 Task: Check the traffic conditions on the I-15 in Las Vegas during holiday weekends.
Action: Mouse moved to (111, 28)
Screenshot: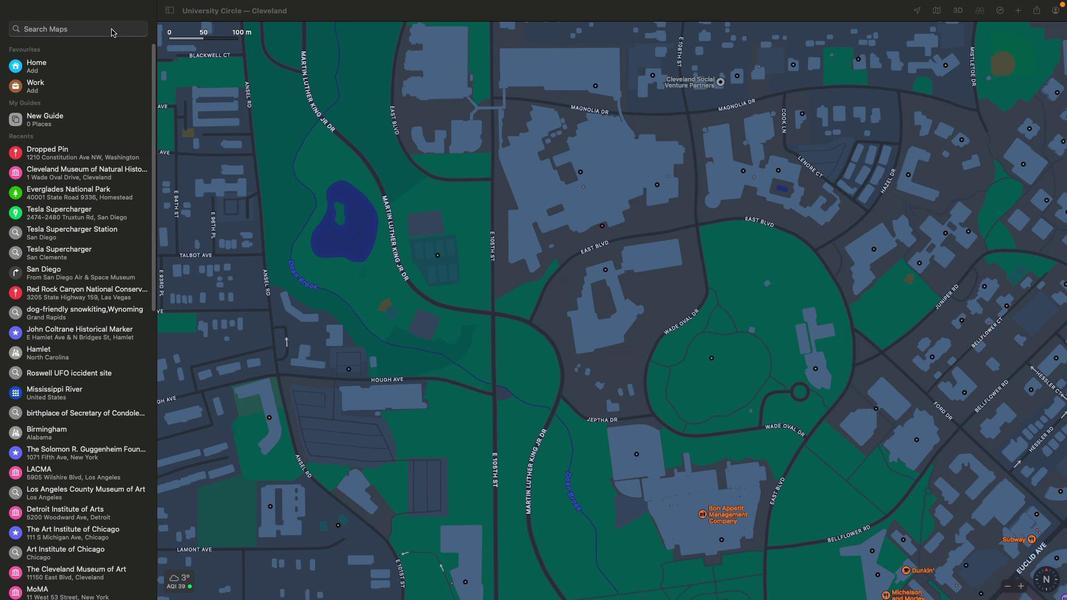 
Action: Mouse pressed left at (111, 28)
Screenshot: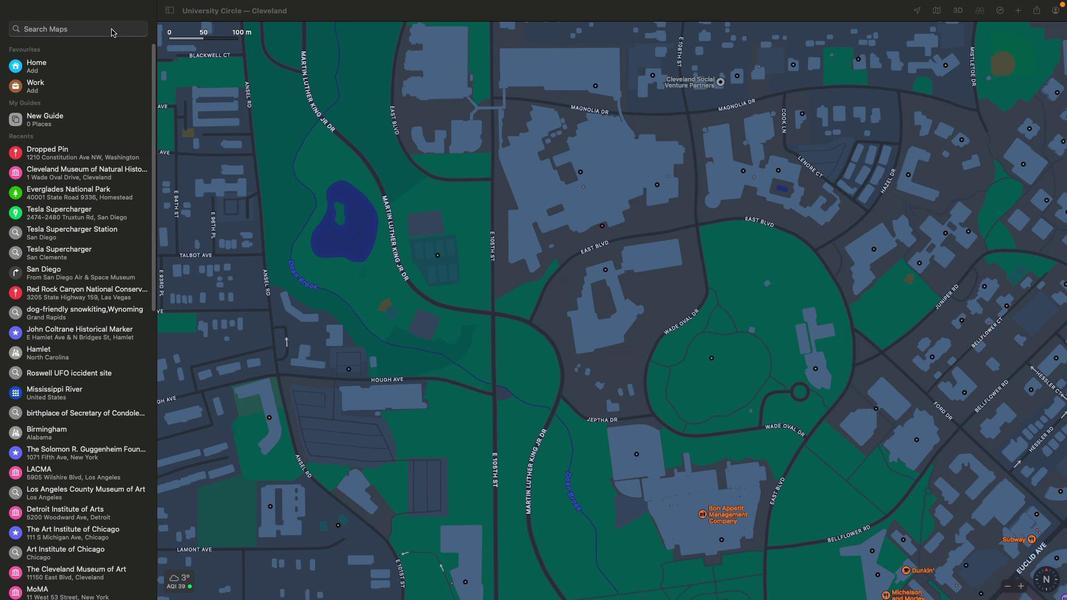 
Action: Key pressed Key.shift'I''-''1''5'Key.space'i''n'Key.spaceKey.shift'l''a''s''s'Key.backspaceKey.spaceKey.shift'V''e''g''a''s'Key.spaceKey.enter
Screenshot: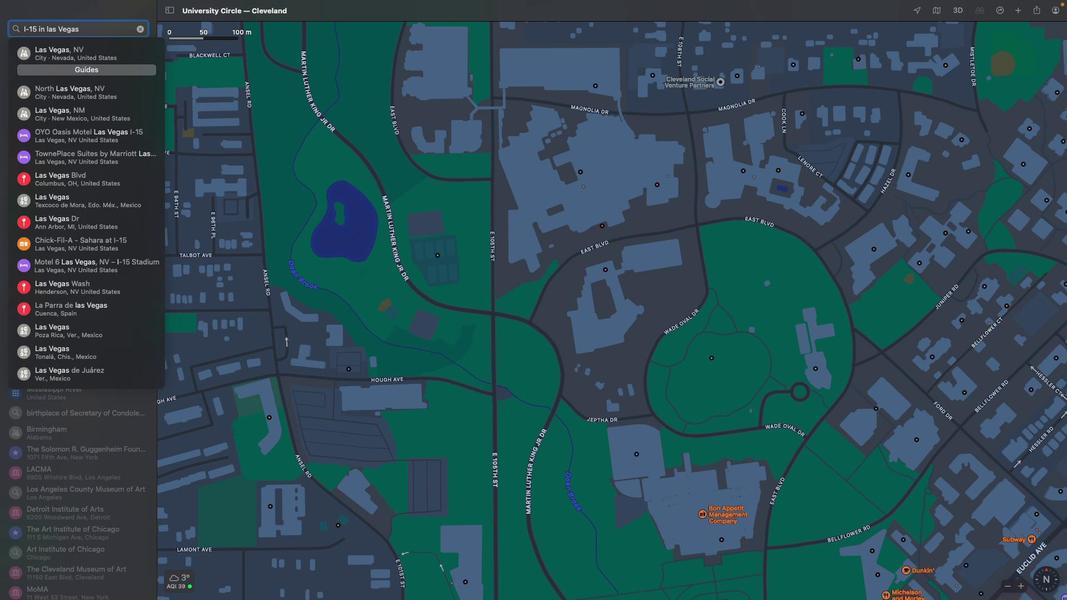 
Action: Mouse moved to (691, 321)
Screenshot: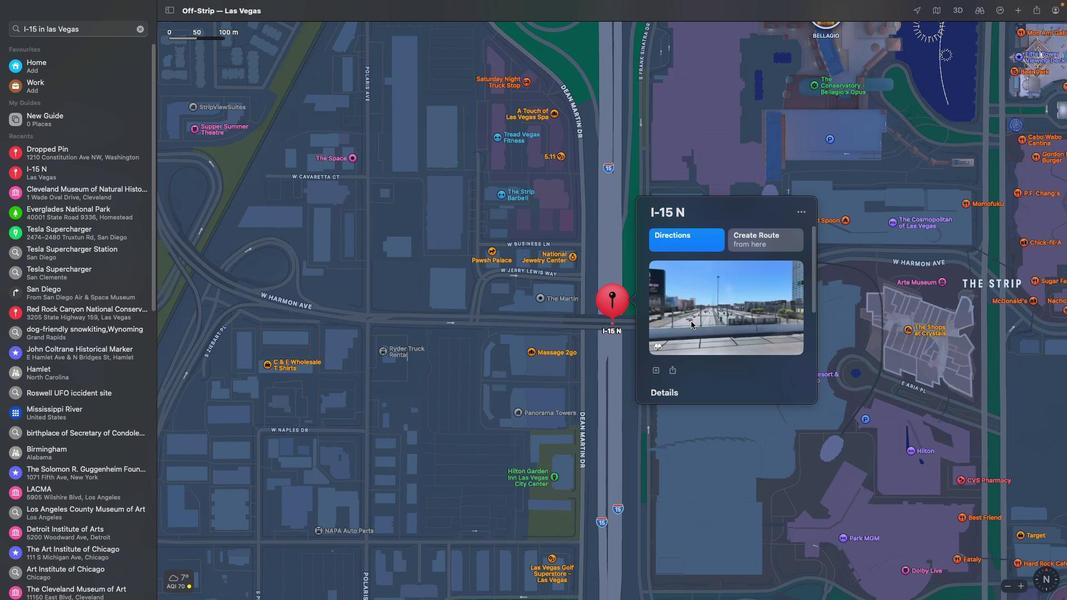 
Action: Mouse scrolled (691, 321) with delta (0, 0)
Screenshot: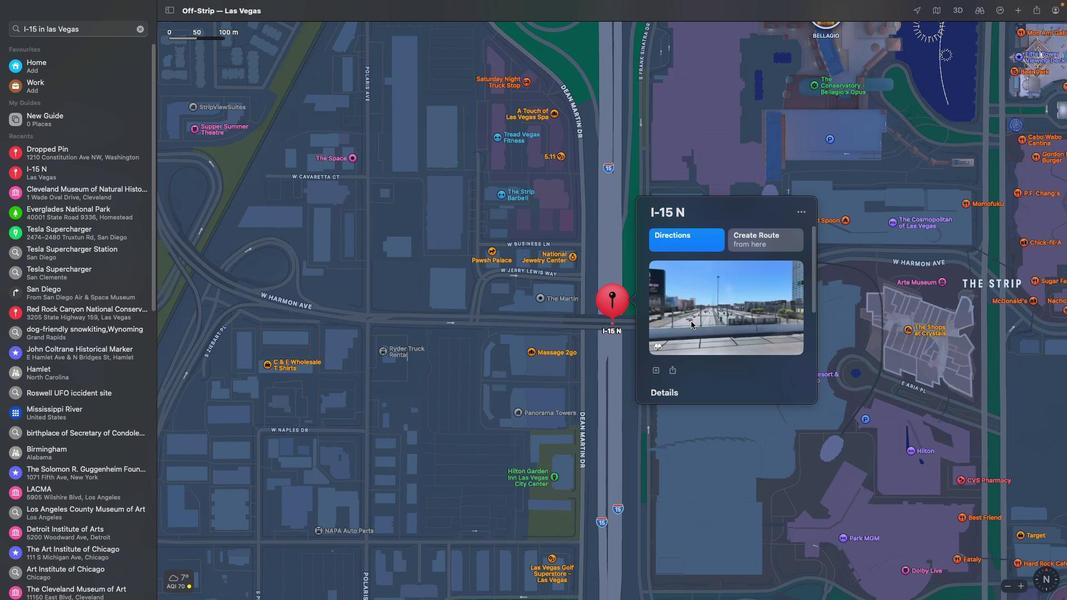 
Action: Mouse scrolled (691, 321) with delta (0, 0)
Screenshot: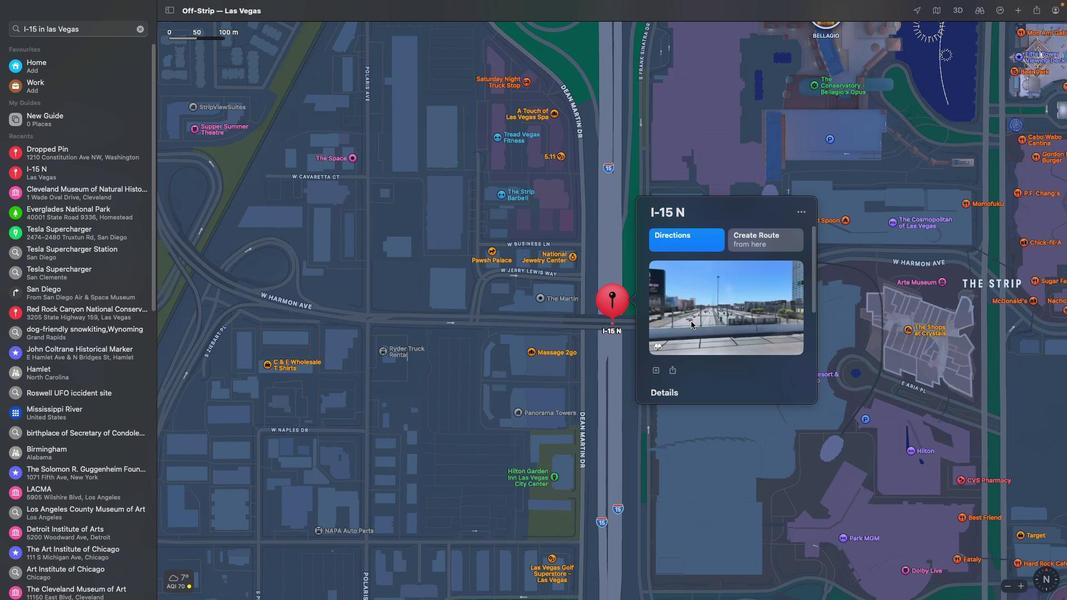 
Action: Mouse scrolled (691, 321) with delta (0, -1)
Screenshot: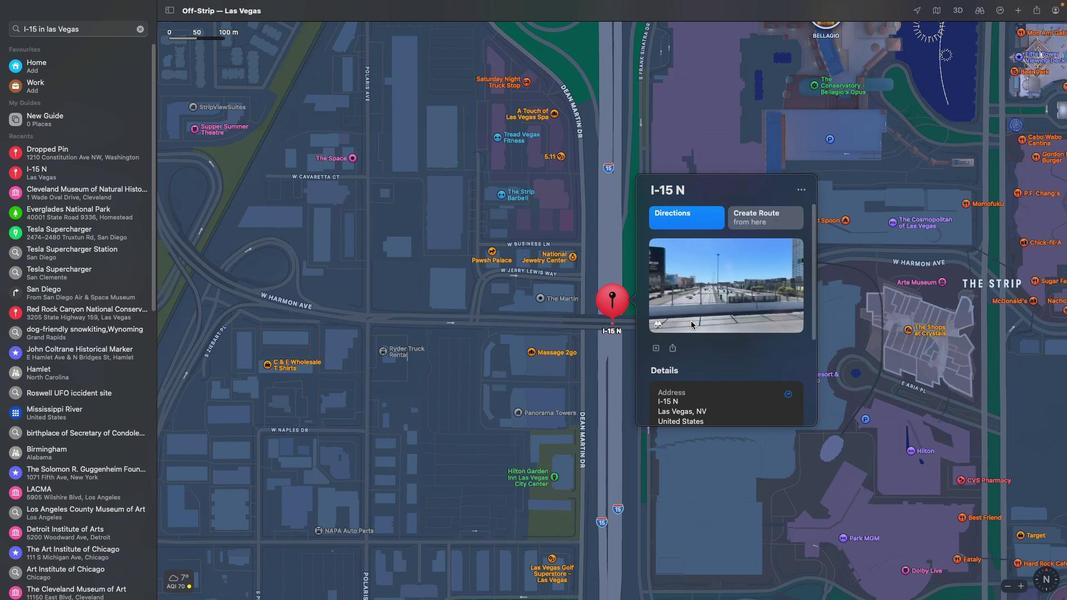 
Action: Mouse scrolled (691, 321) with delta (0, -2)
Screenshot: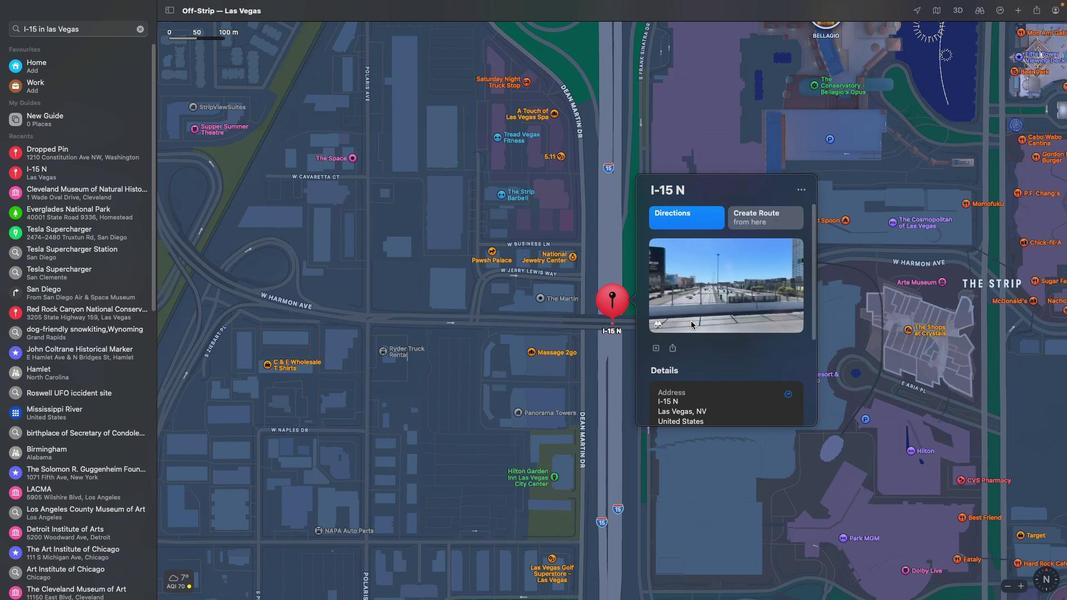 
Action: Mouse scrolled (691, 321) with delta (0, -3)
Screenshot: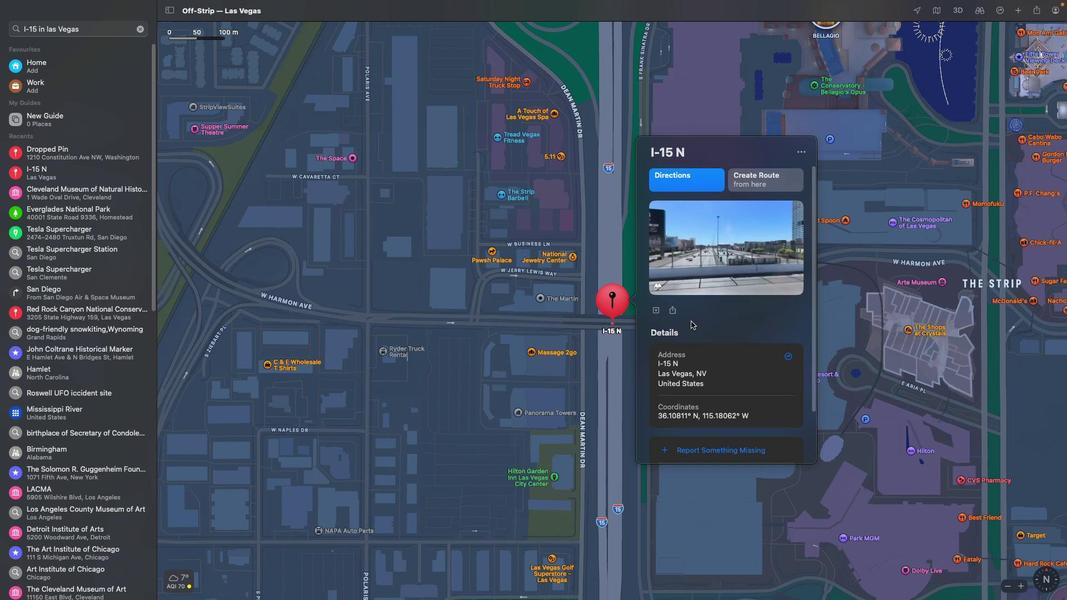 
Action: Mouse scrolled (691, 321) with delta (0, 0)
Screenshot: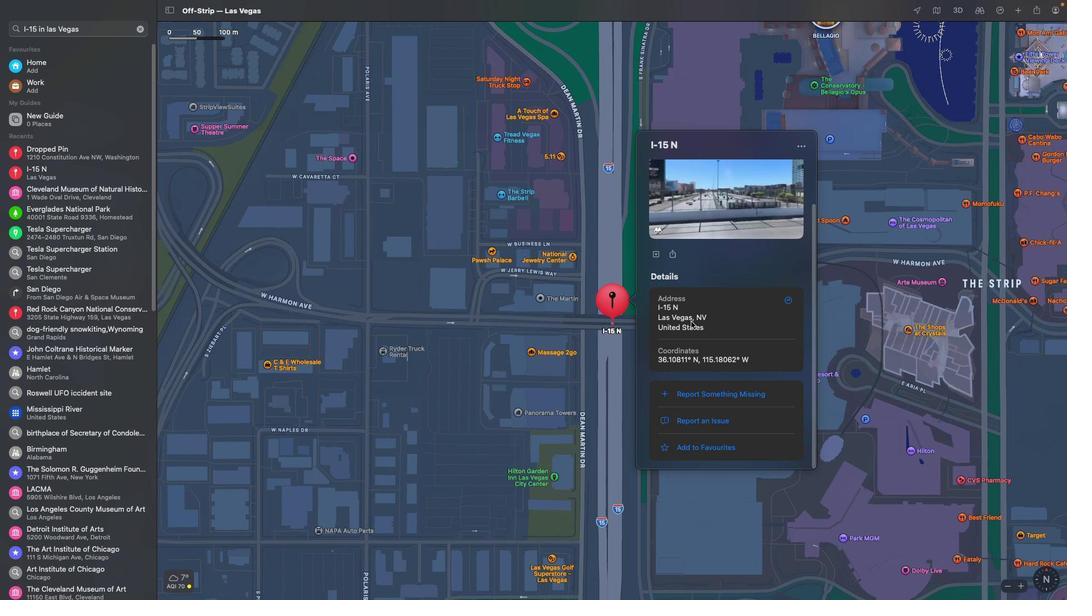 
Action: Mouse scrolled (691, 321) with delta (0, 0)
Screenshot: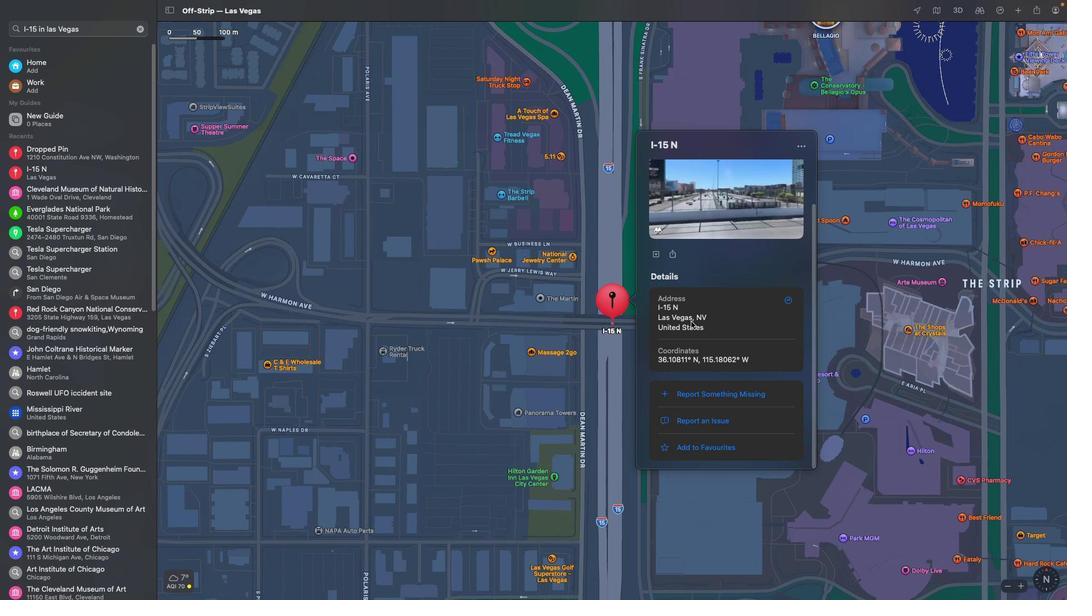 
Action: Mouse scrolled (691, 321) with delta (0, -1)
Screenshot: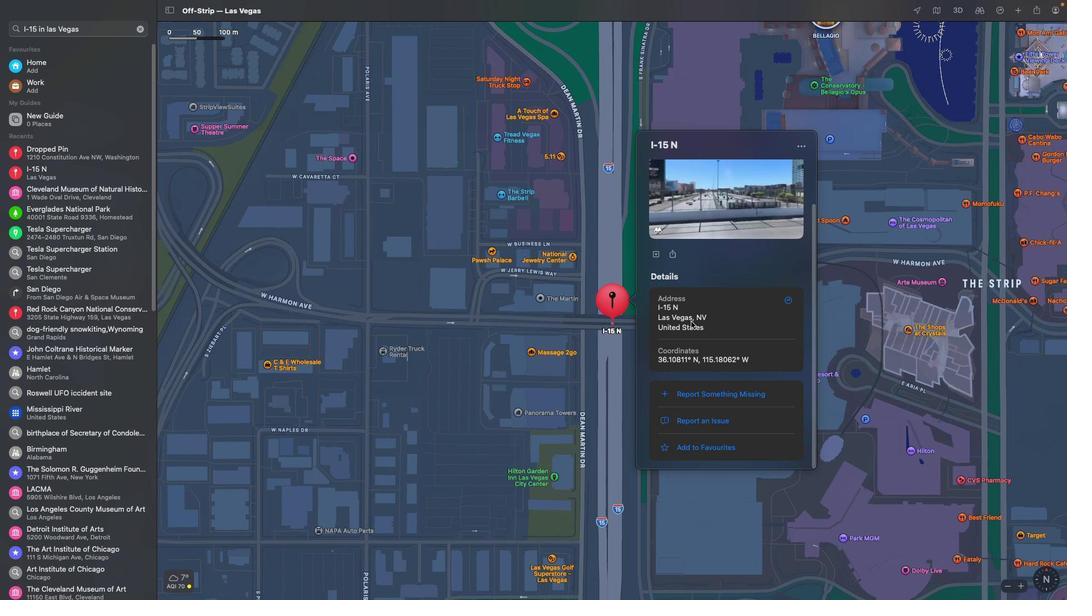 
Action: Mouse scrolled (691, 321) with delta (0, -2)
Screenshot: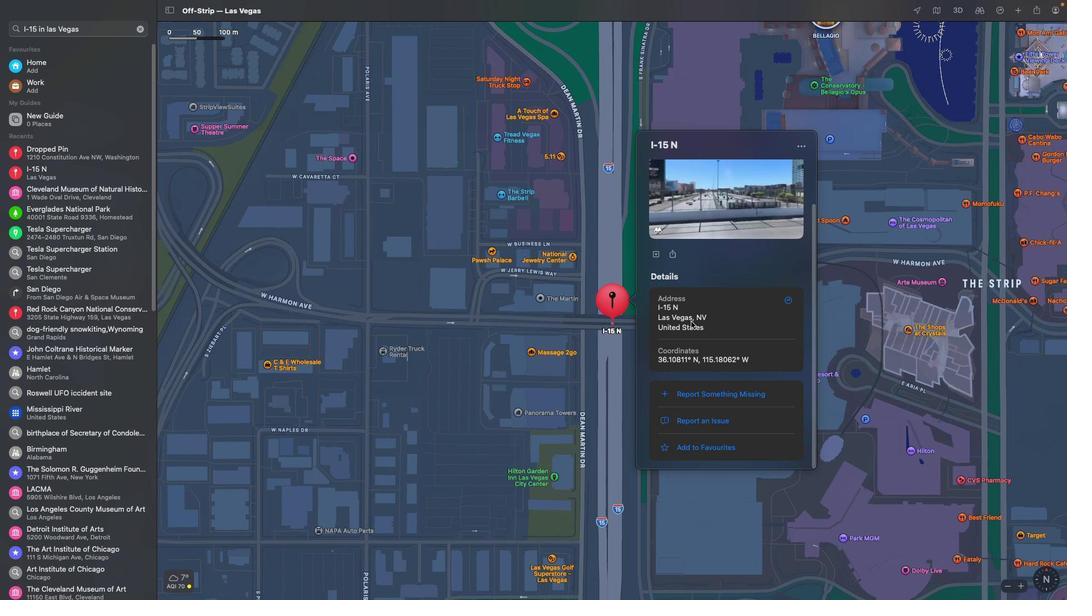 
Action: Mouse scrolled (691, 321) with delta (0, -2)
Screenshot: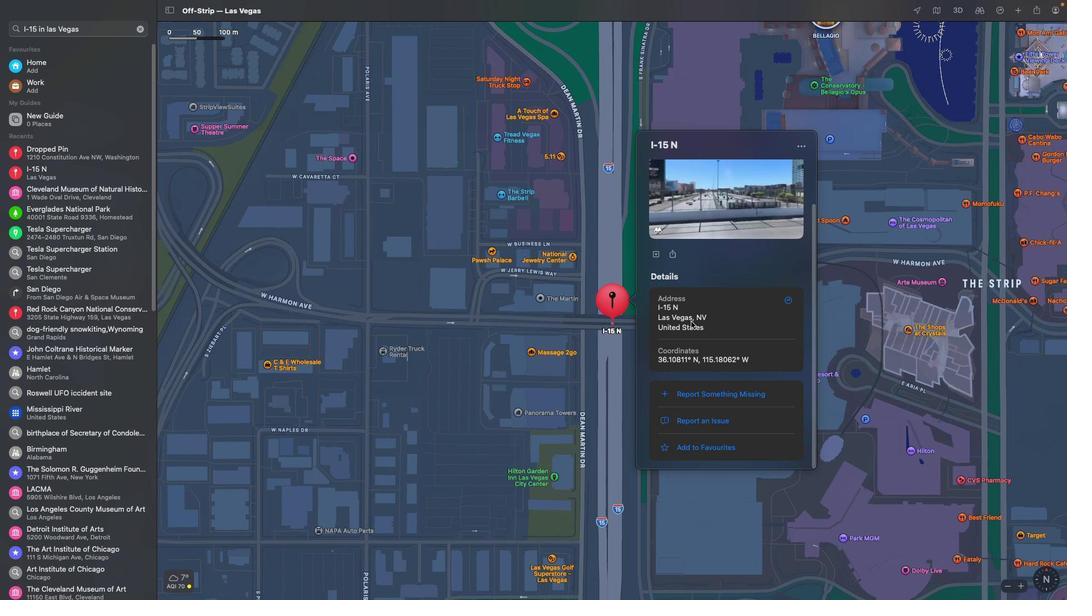 
Action: Mouse moved to (590, 312)
Screenshot: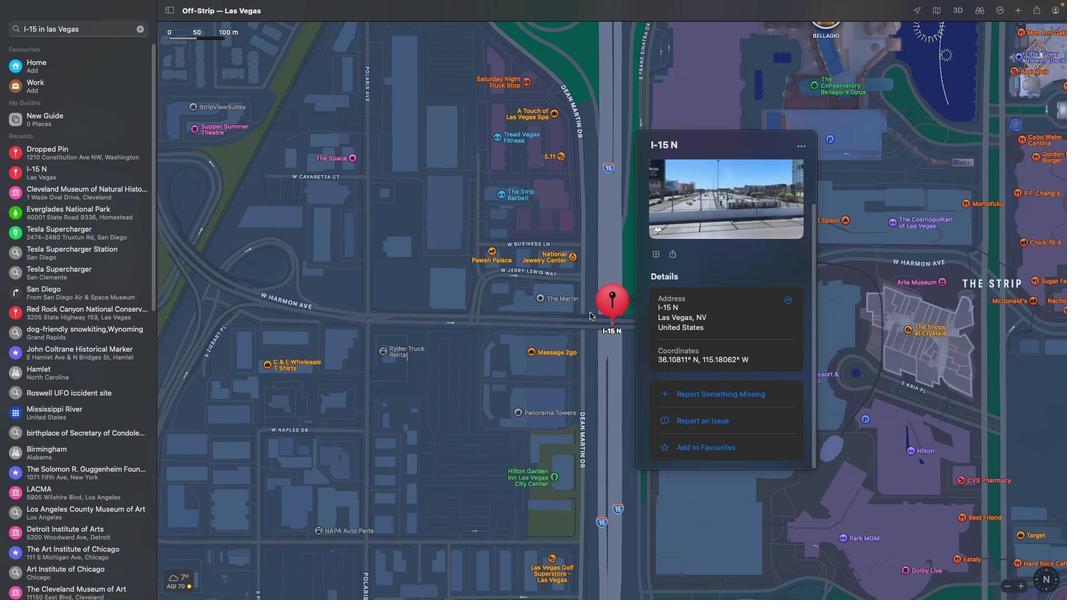 
Action: Mouse pressed left at (590, 312)
Screenshot: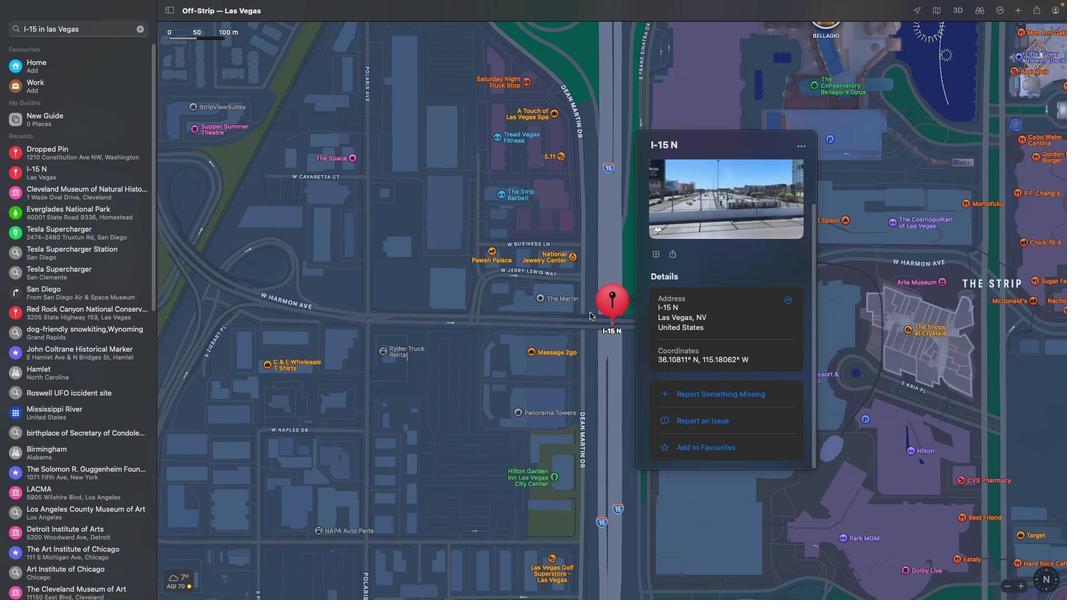 
Action: Mouse moved to (611, 295)
Screenshot: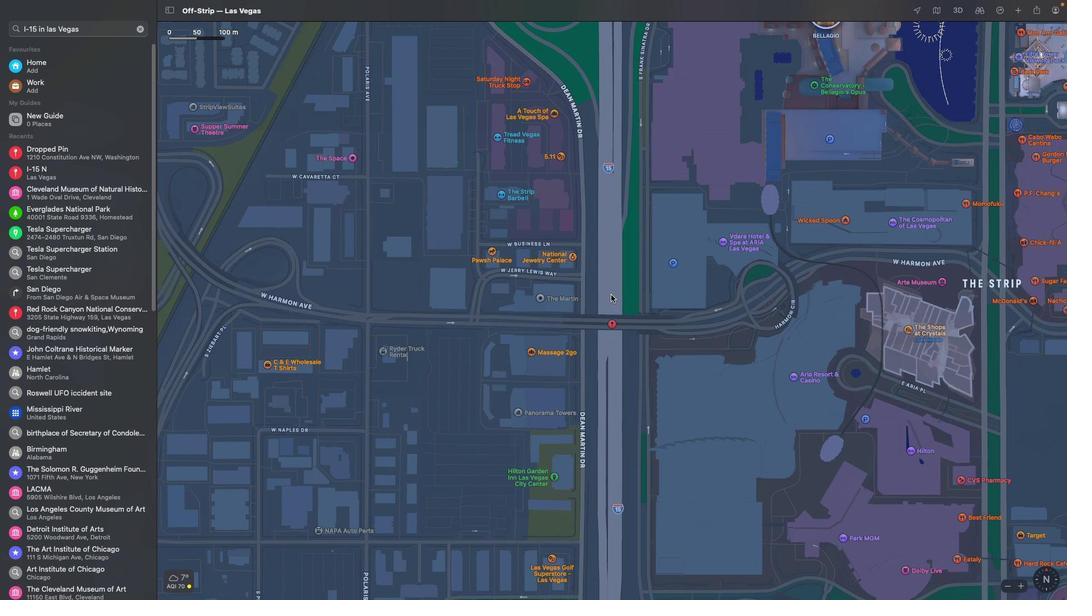 
Action: Mouse scrolled (611, 295) with delta (0, 0)
Screenshot: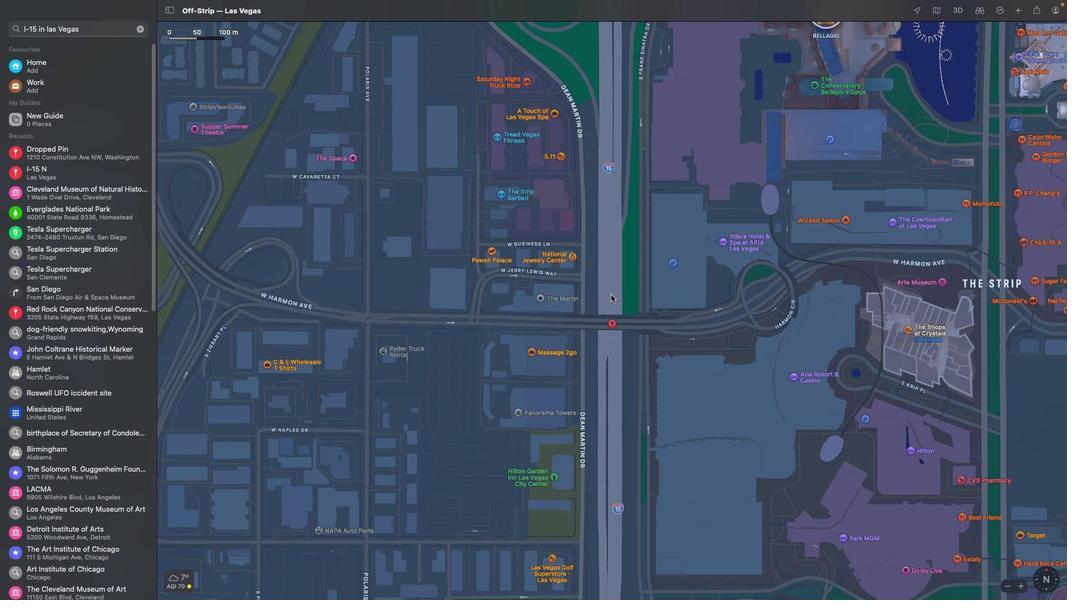 
Action: Mouse scrolled (611, 295) with delta (0, 0)
Screenshot: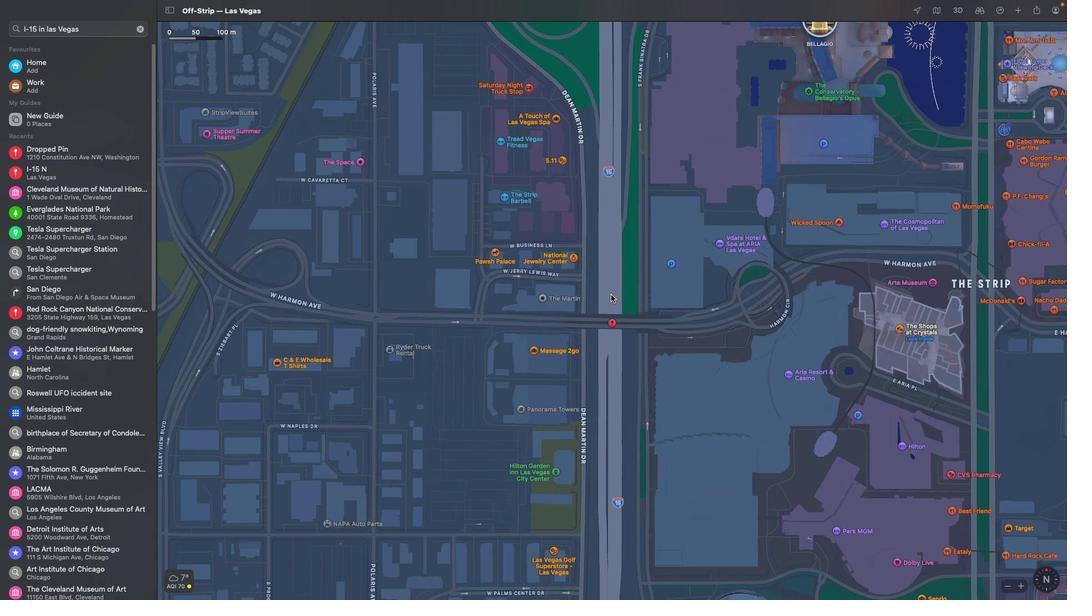 
Action: Mouse scrolled (611, 295) with delta (0, 0)
Screenshot: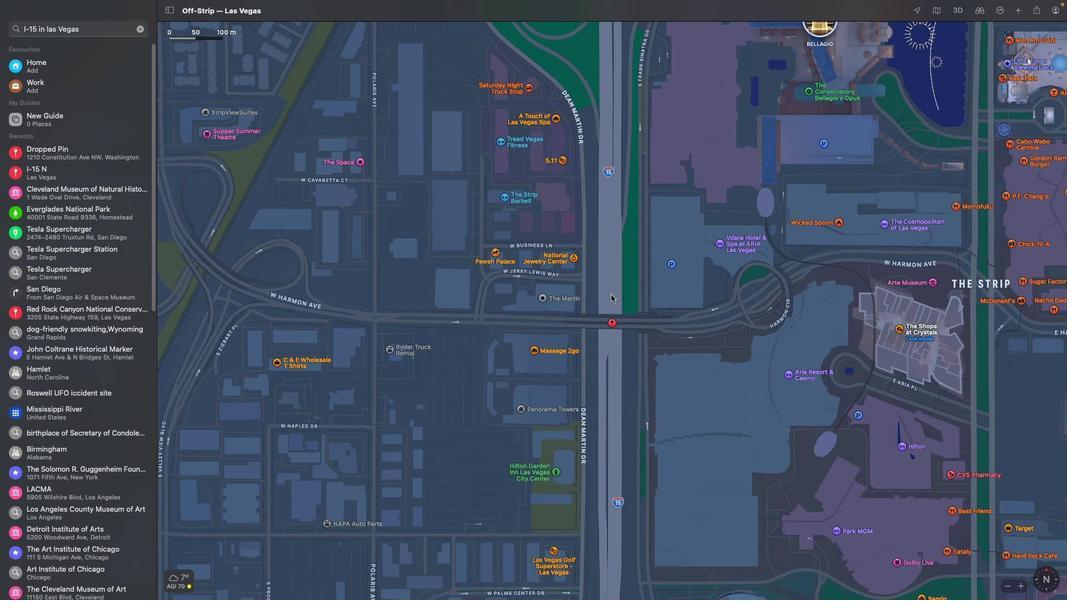
Action: Mouse scrolled (611, 295) with delta (0, 0)
Screenshot: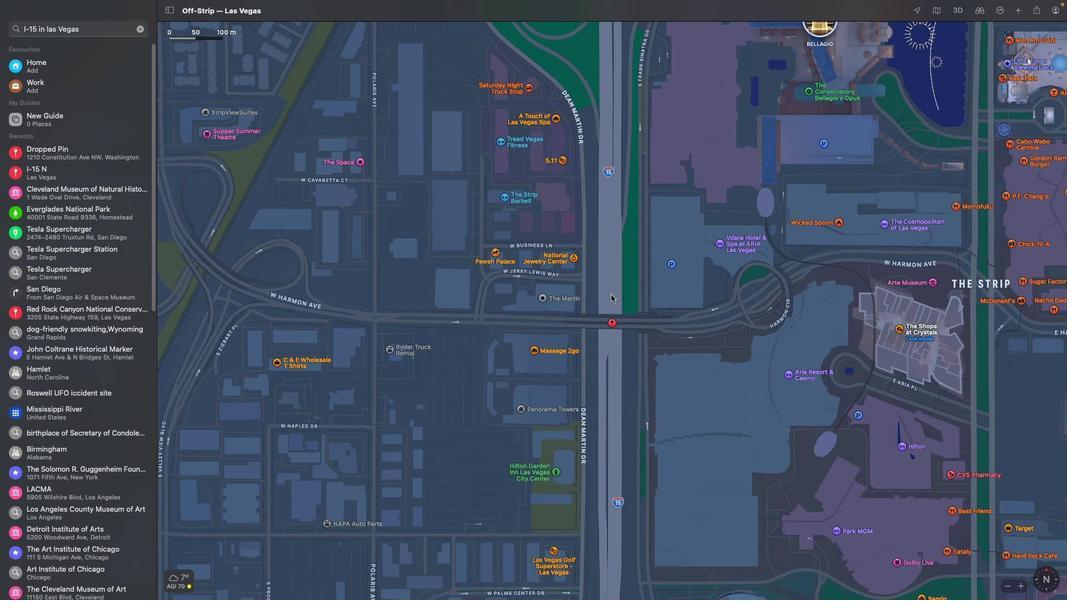 
Action: Mouse scrolled (611, 295) with delta (0, -1)
Screenshot: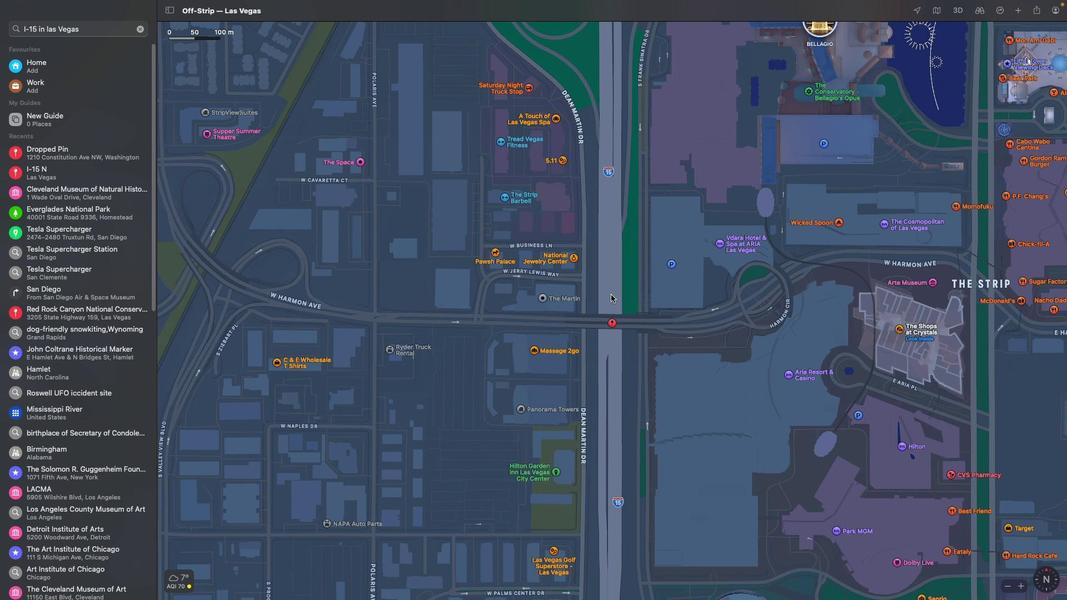 
Action: Mouse scrolled (611, 295) with delta (0, -2)
Screenshot: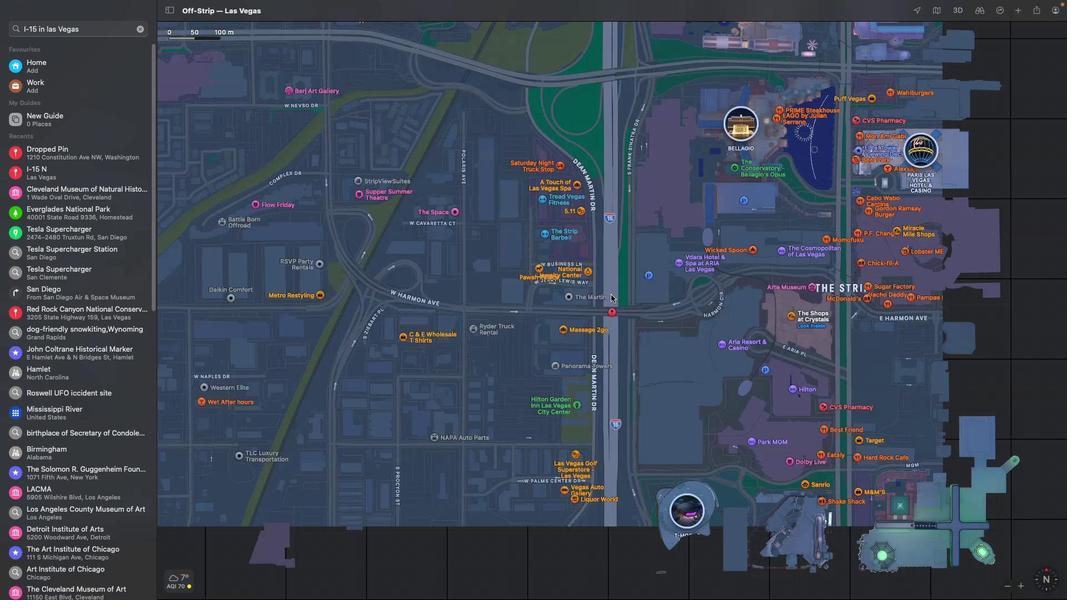 
Action: Mouse moved to (936, 13)
Screenshot: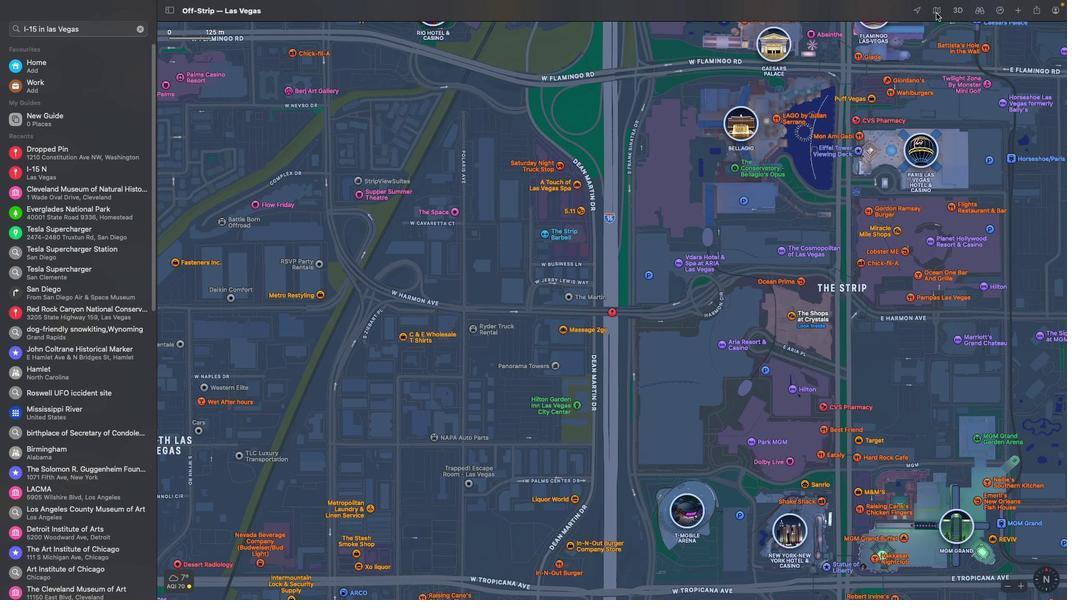 
Action: Mouse pressed left at (936, 13)
Screenshot: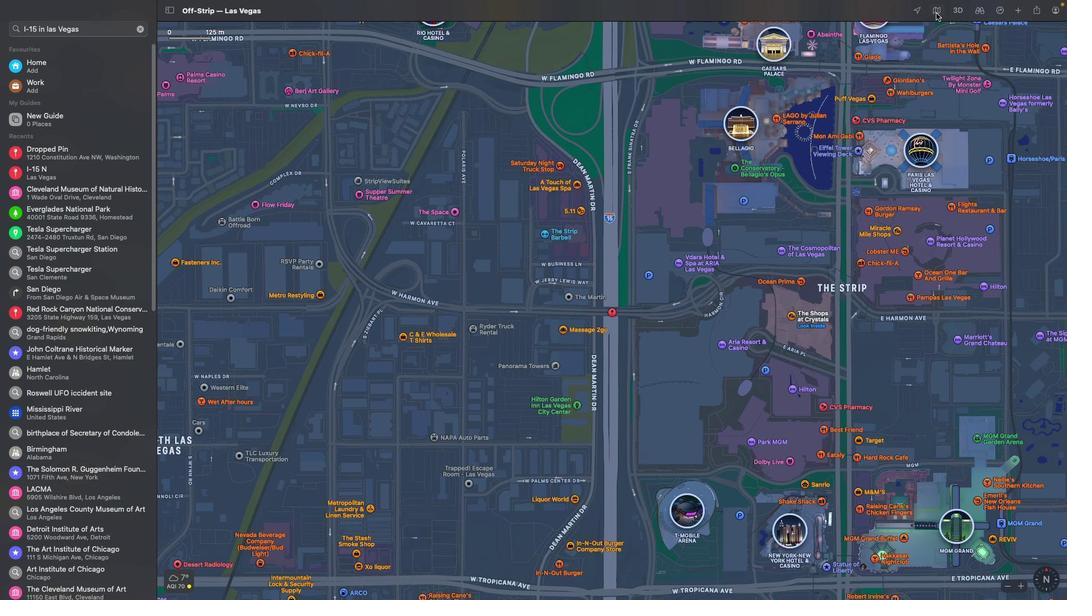 
Action: Mouse moved to (1000, 53)
Screenshot: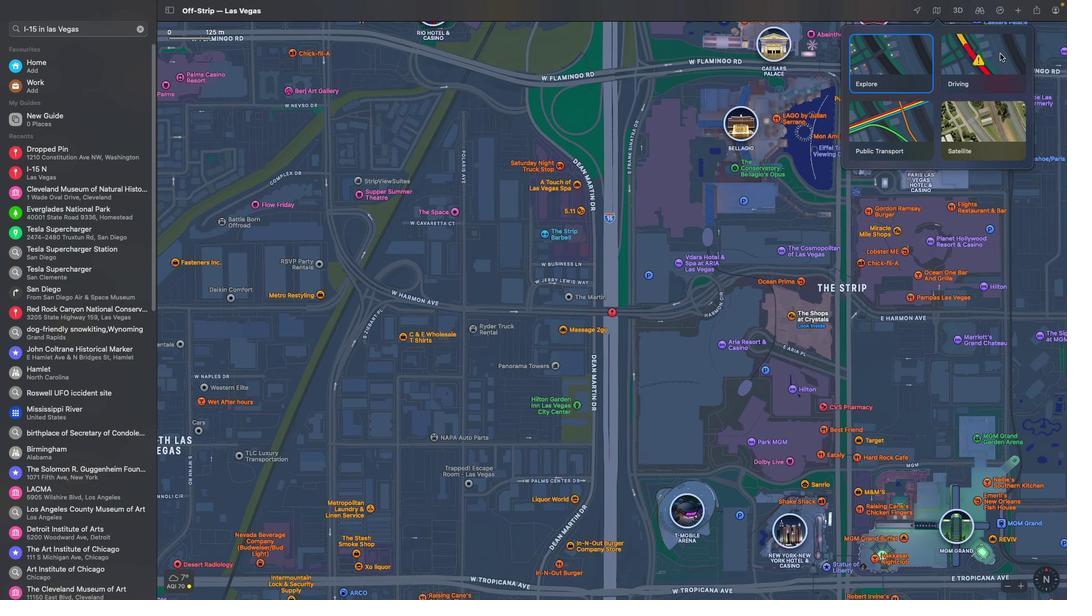 
Action: Mouse pressed left at (1000, 53)
Screenshot: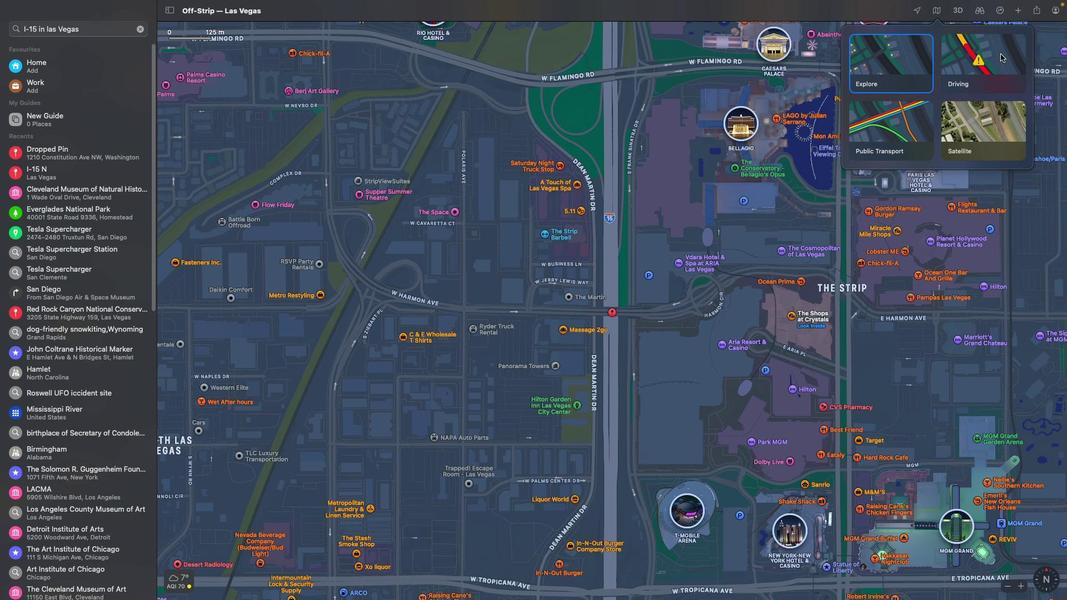 
Action: Mouse moved to (509, 282)
Screenshot: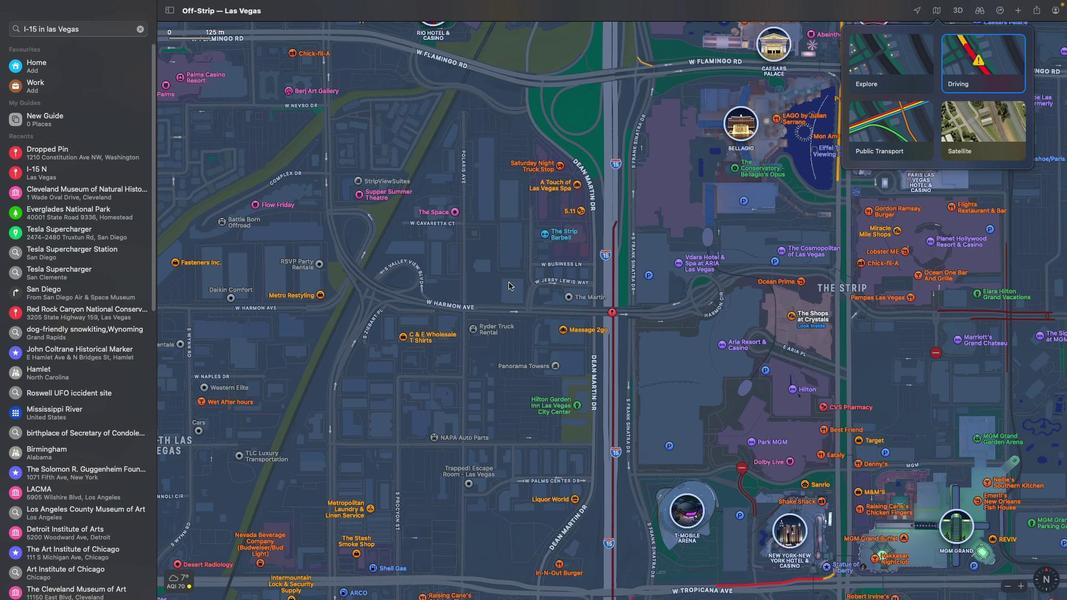 
Action: Mouse scrolled (509, 282) with delta (0, 0)
Screenshot: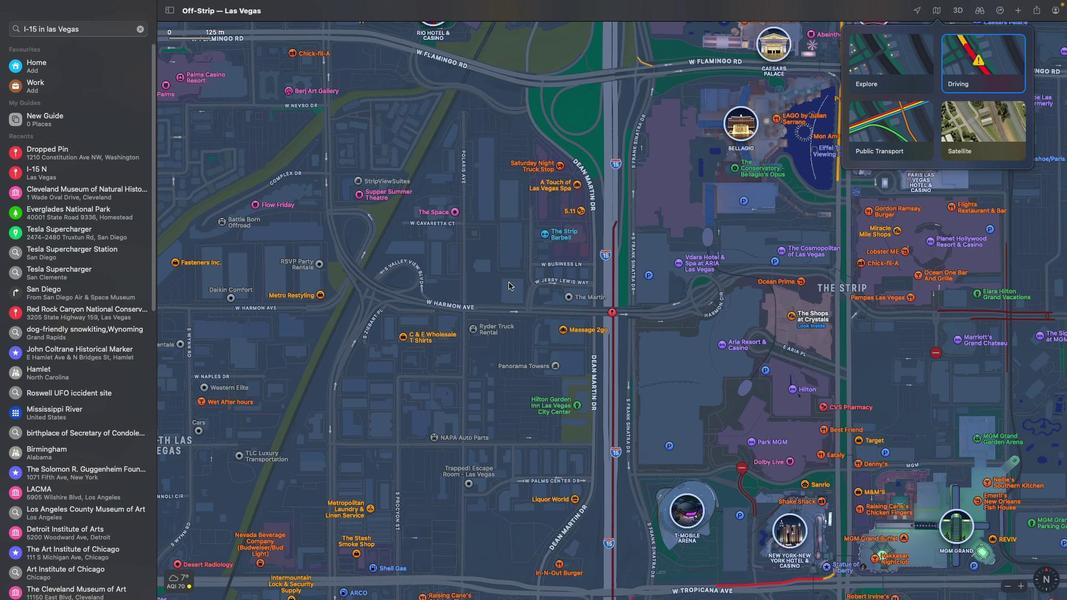 
Action: Mouse scrolled (509, 282) with delta (0, 0)
Screenshot: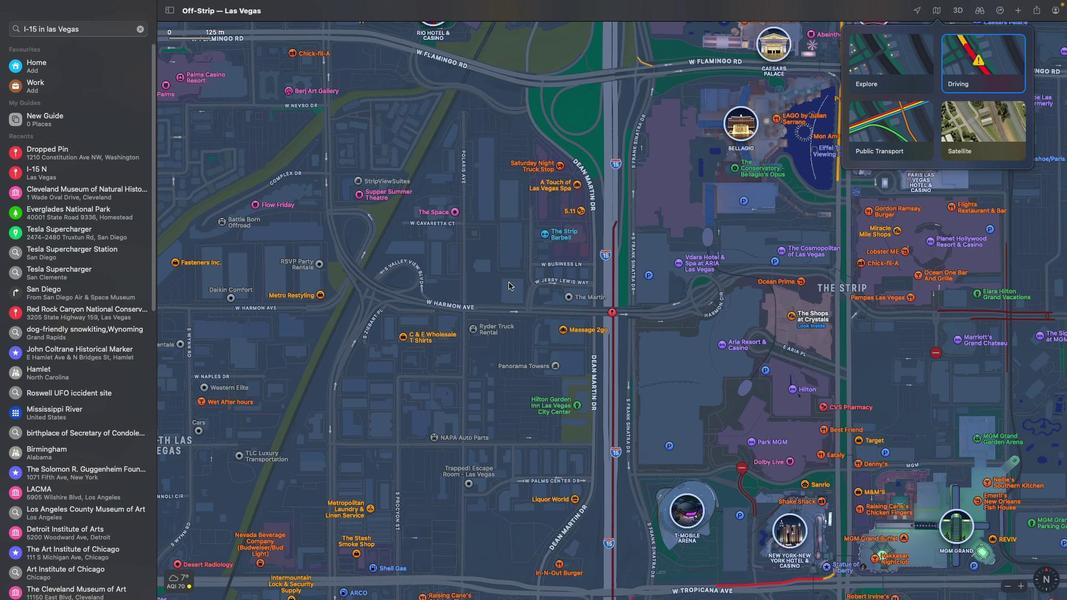 
Action: Mouse scrolled (509, 282) with delta (0, -1)
Screenshot: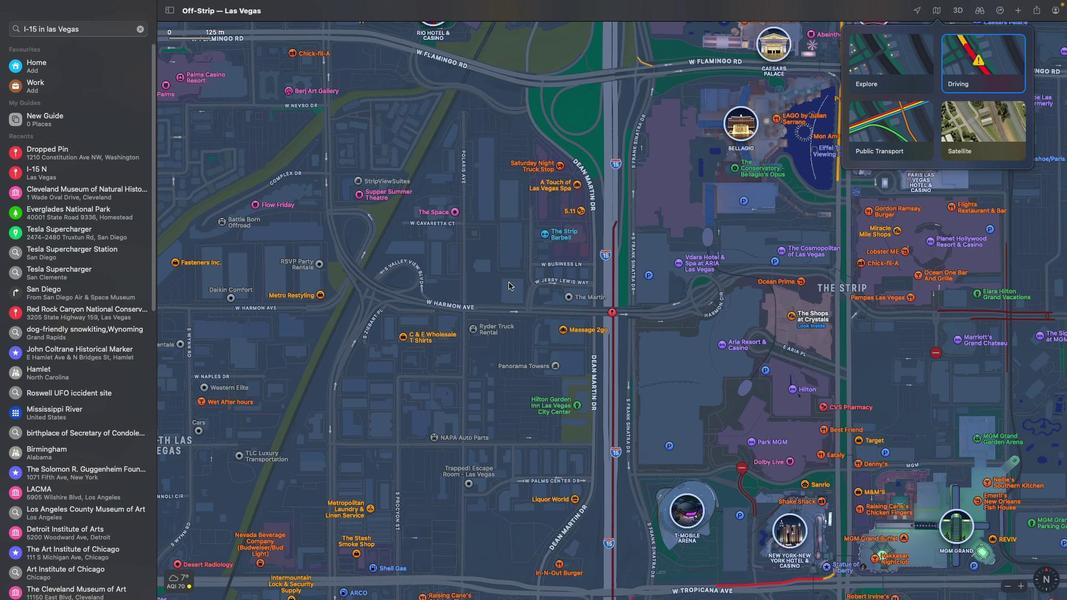
Action: Mouse scrolled (509, 282) with delta (0, -2)
Screenshot: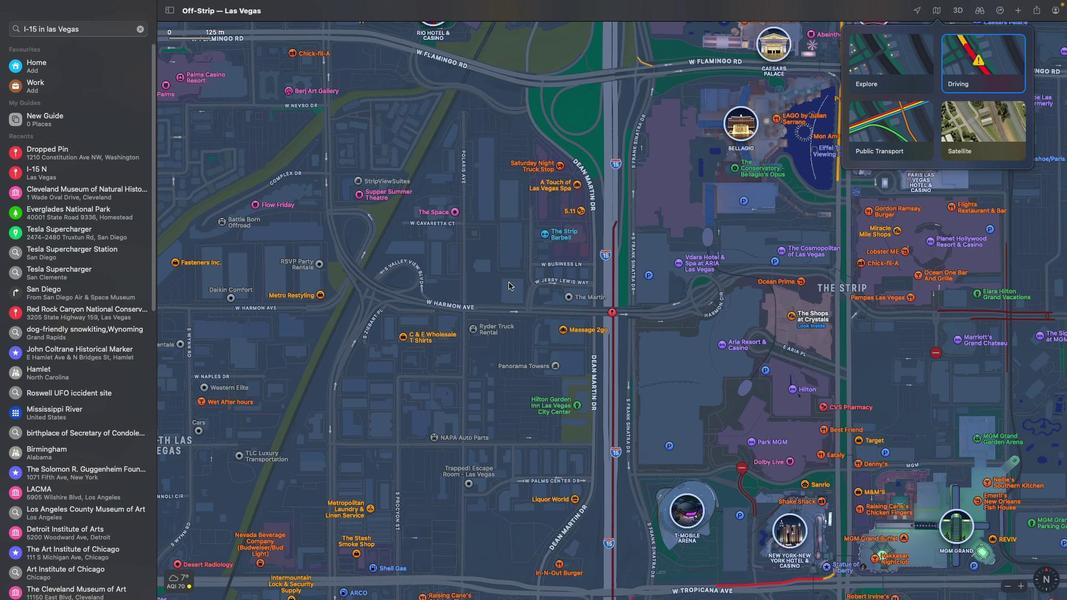 
Action: Mouse scrolled (509, 282) with delta (0, -3)
Screenshot: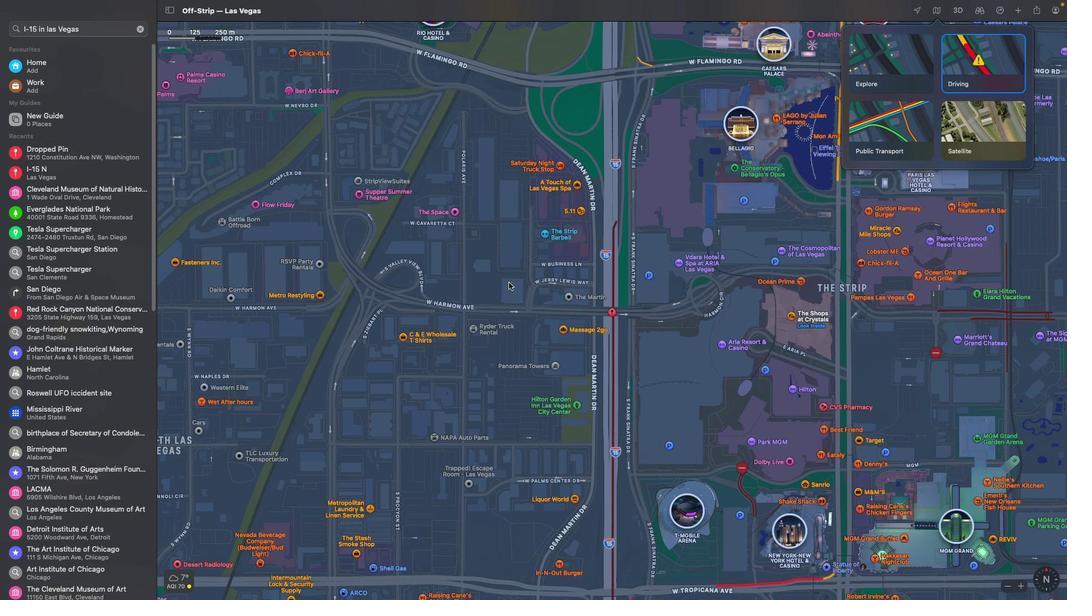 
Action: Mouse moved to (508, 286)
Screenshot: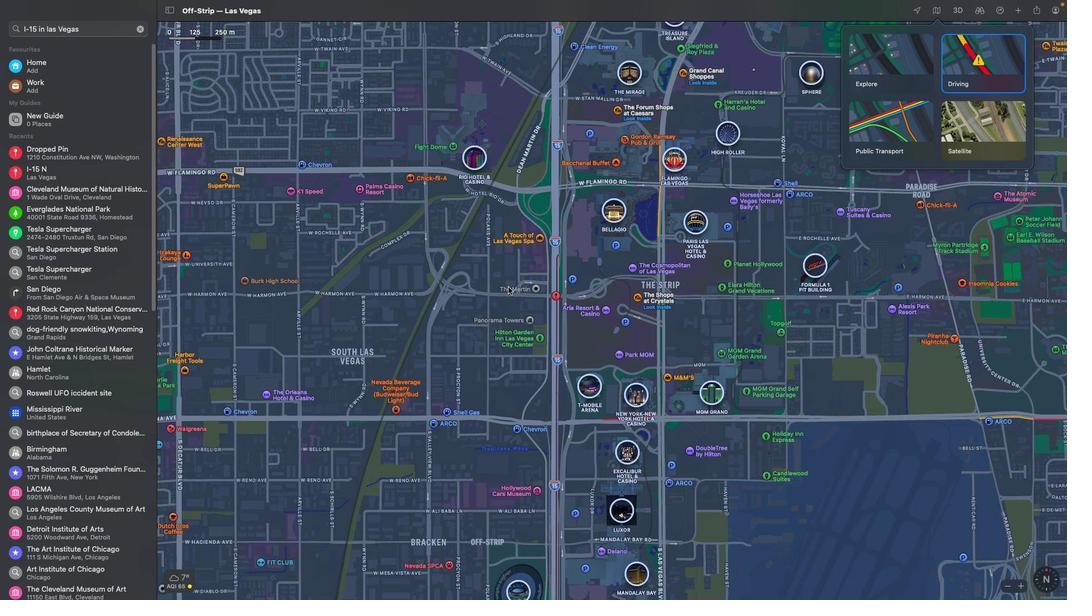 
Action: Mouse scrolled (508, 286) with delta (0, 0)
Screenshot: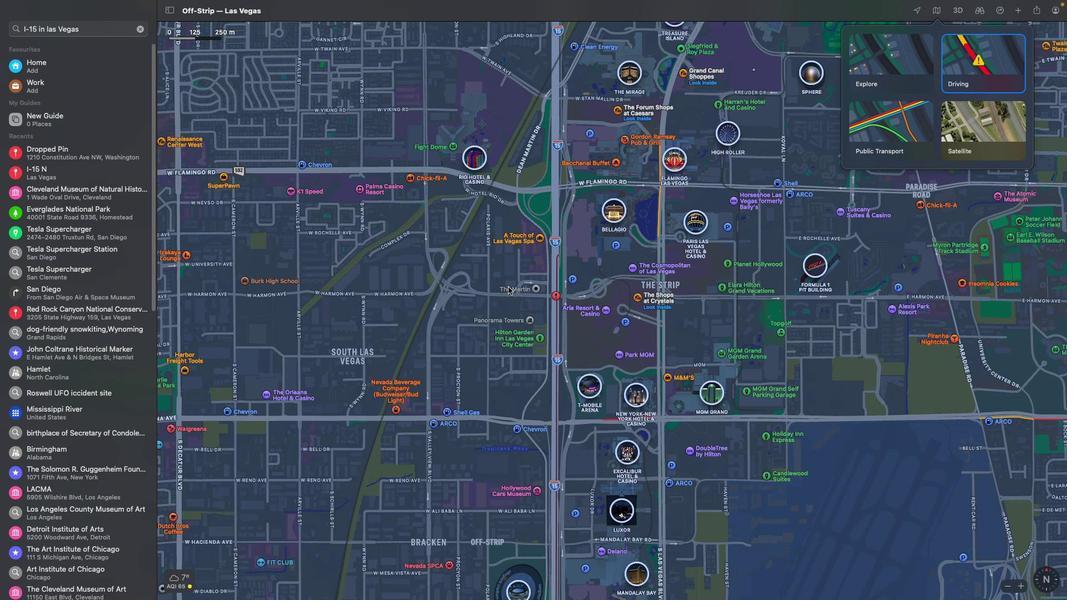 
Action: Mouse scrolled (508, 286) with delta (0, 0)
Screenshot: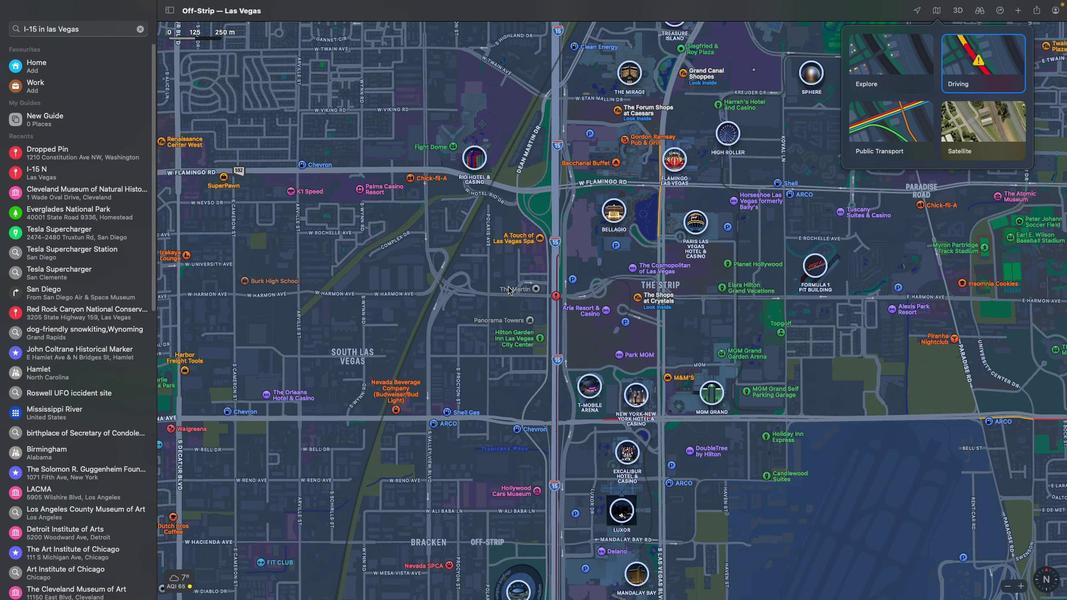 
Action: Mouse scrolled (508, 286) with delta (0, -1)
Screenshot: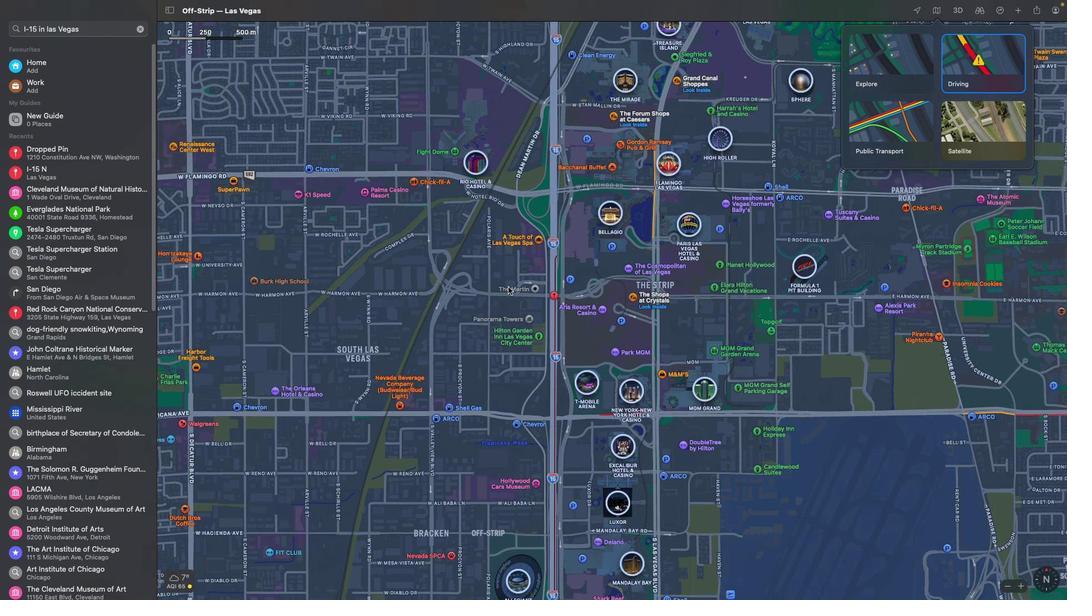 
Action: Mouse scrolled (508, 286) with delta (0, -2)
Screenshot: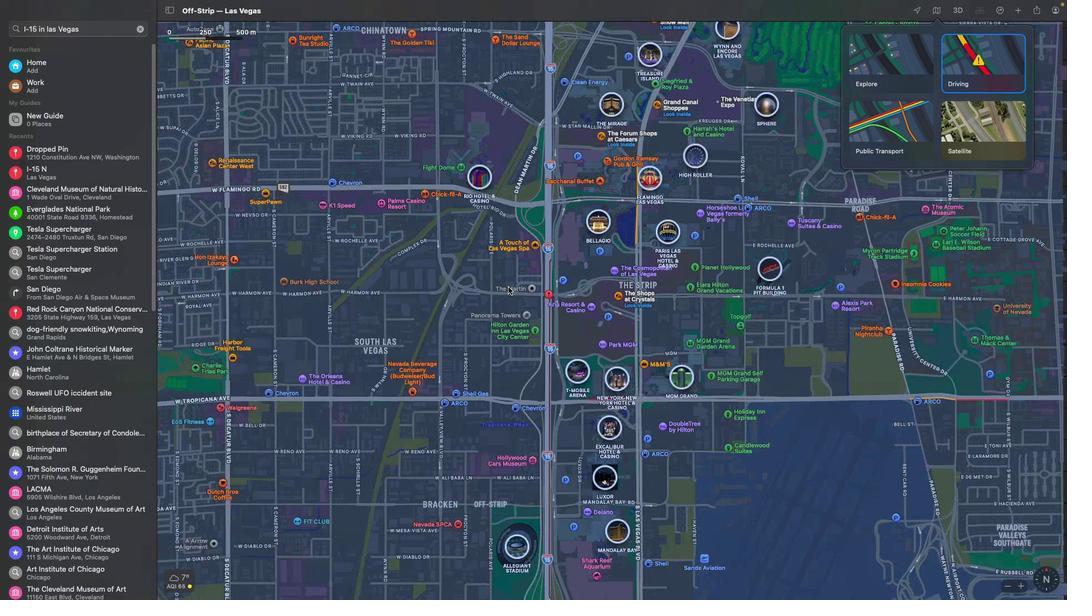 
Action: Mouse moved to (504, 321)
Screenshot: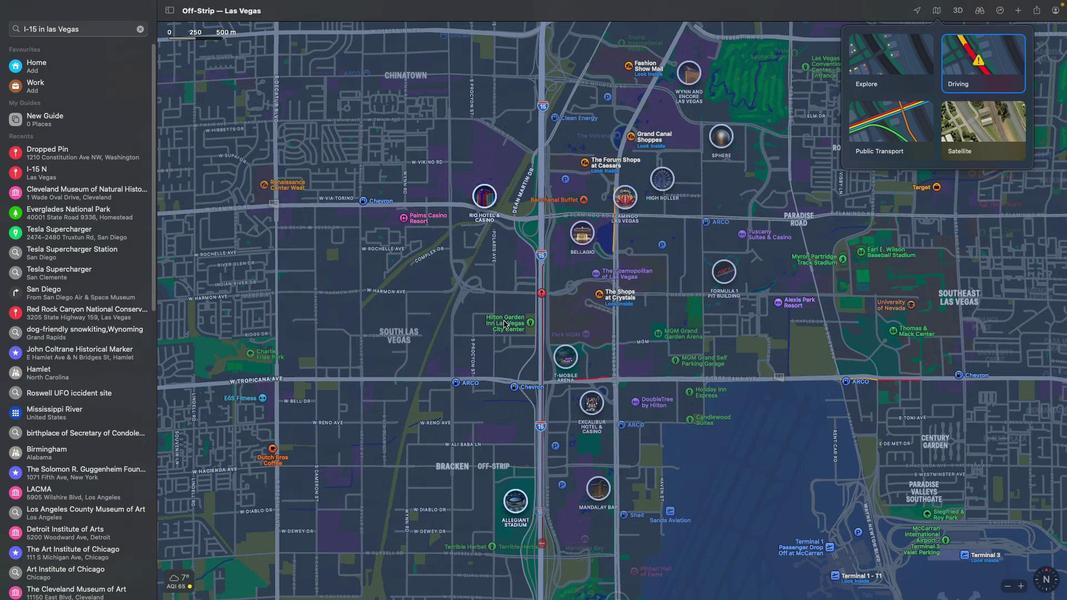 
Action: Mouse pressed left at (504, 321)
Screenshot: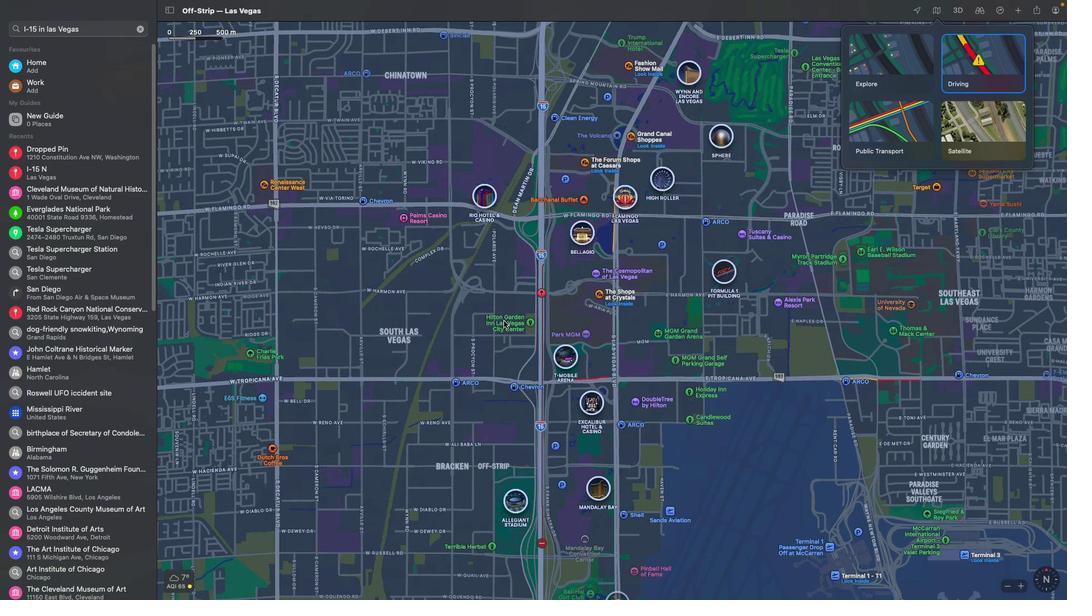 
Action: Mouse moved to (552, 248)
Screenshot: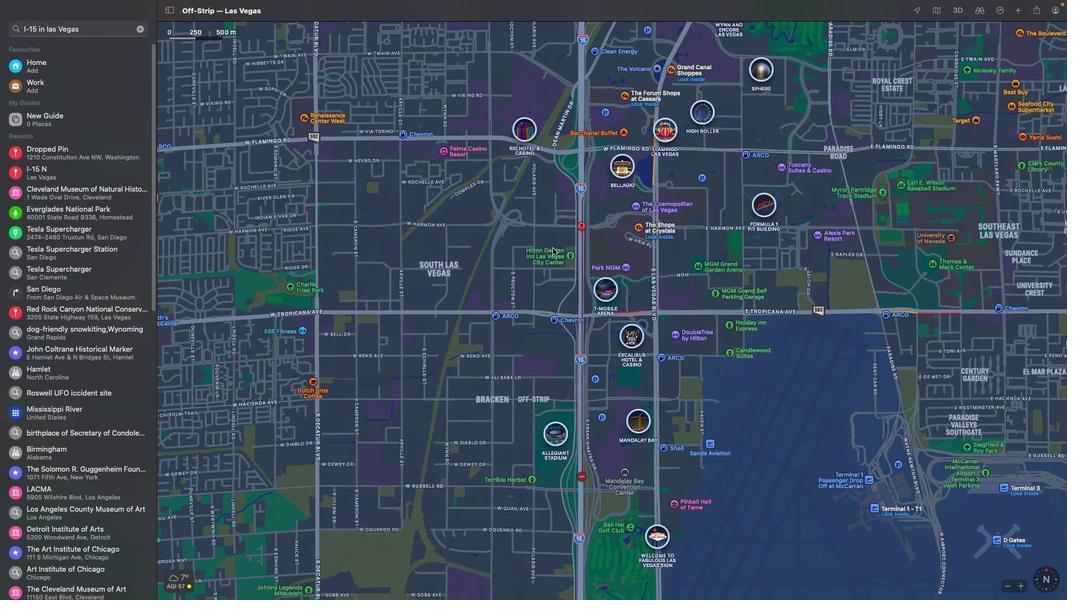 
Action: Mouse pressed left at (552, 248)
Screenshot: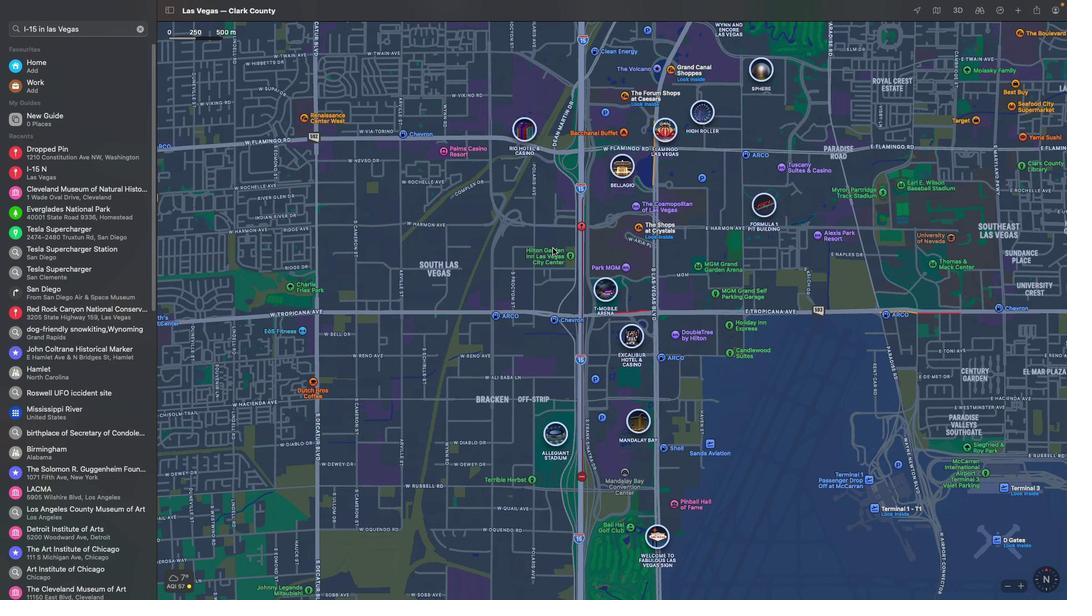 
Action: Mouse moved to (580, 273)
Screenshot: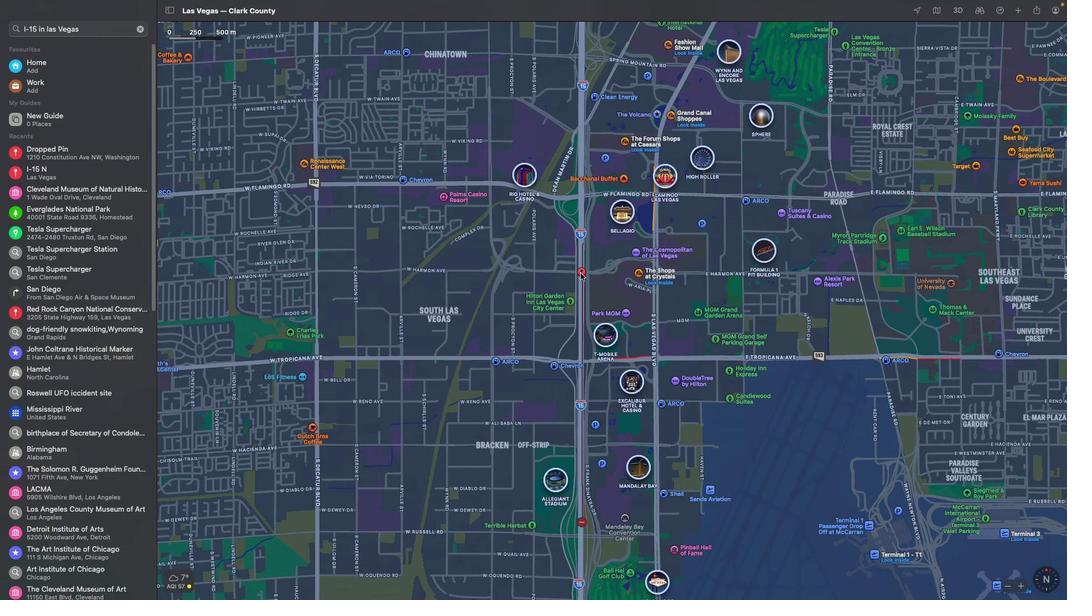 
Action: Mouse pressed left at (580, 273)
Screenshot: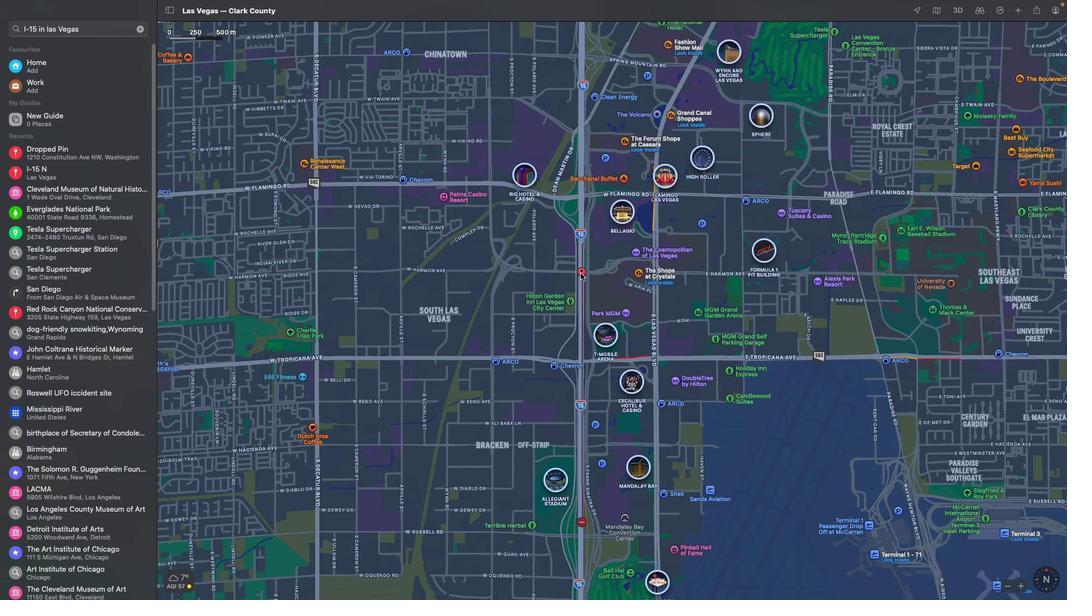 
Action: Mouse moved to (646, 263)
Screenshot: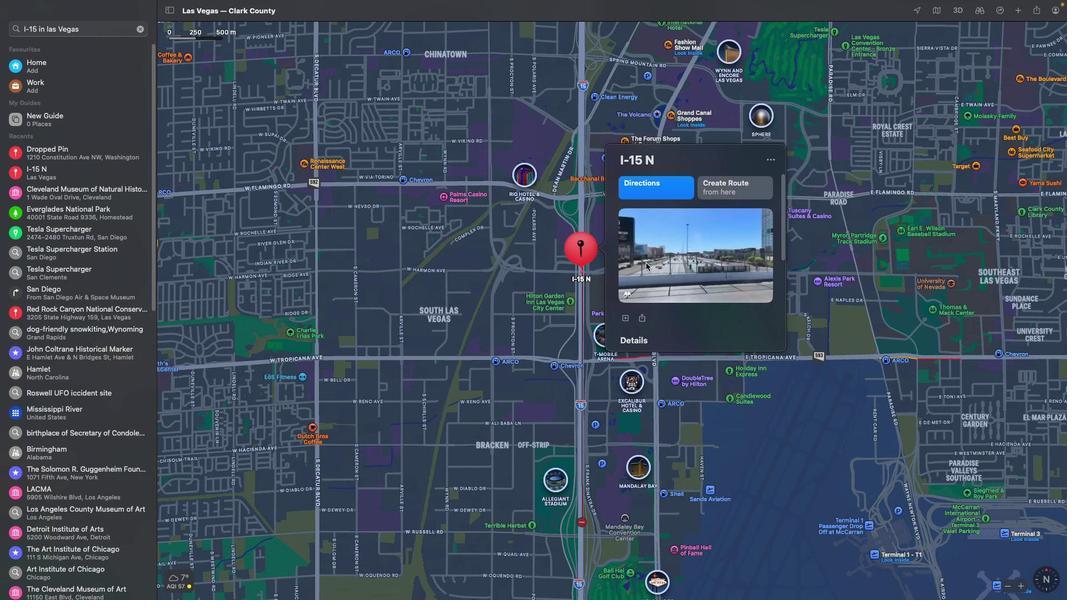
Action: Mouse scrolled (646, 263) with delta (0, 0)
Screenshot: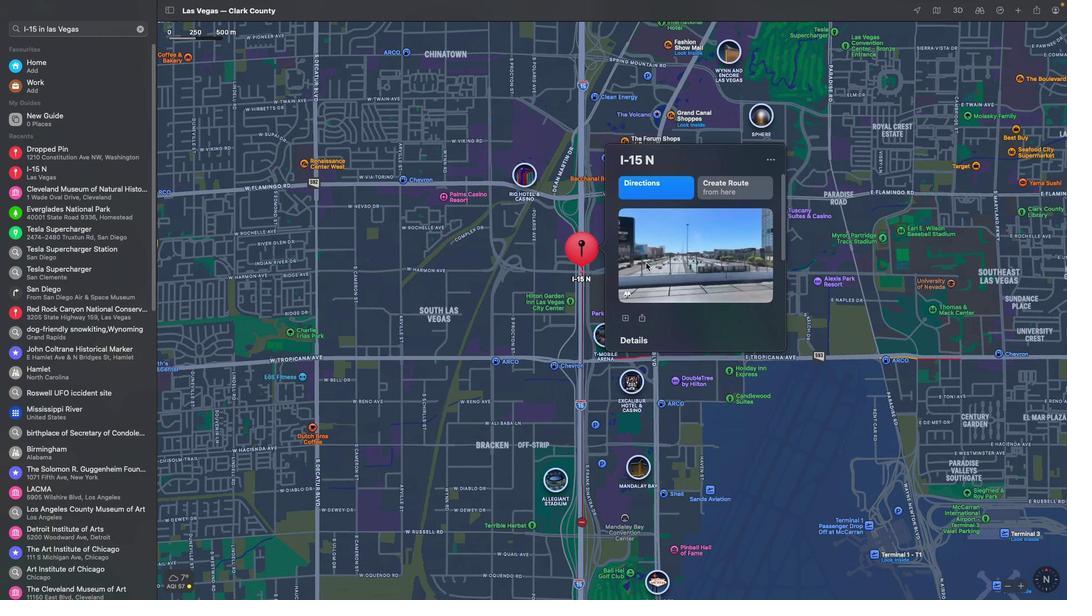
Action: Mouse scrolled (646, 263) with delta (0, 0)
Screenshot: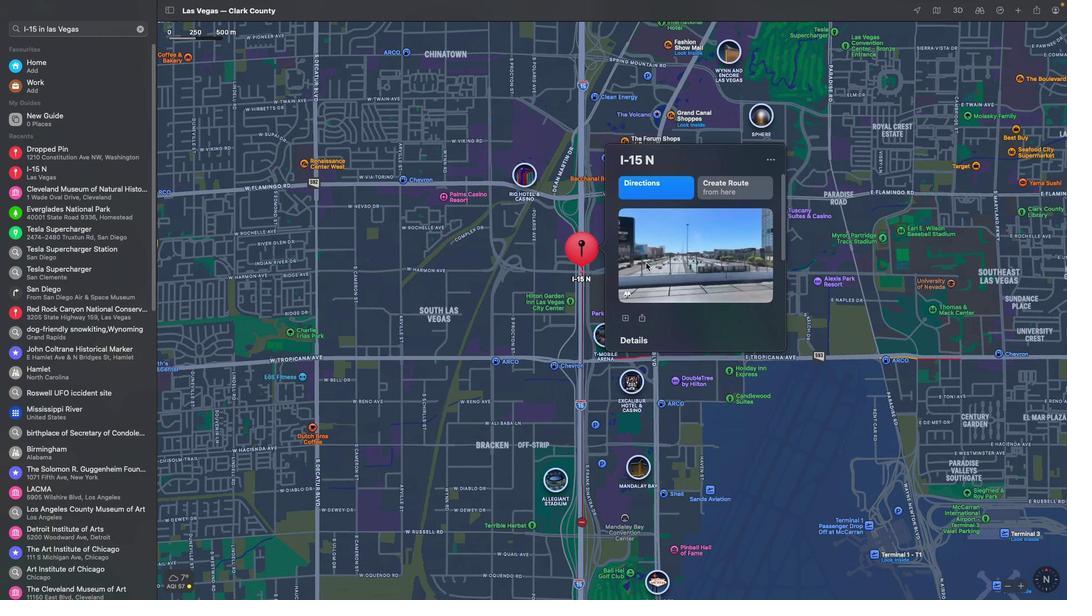 
Action: Mouse scrolled (646, 263) with delta (0, -1)
Screenshot: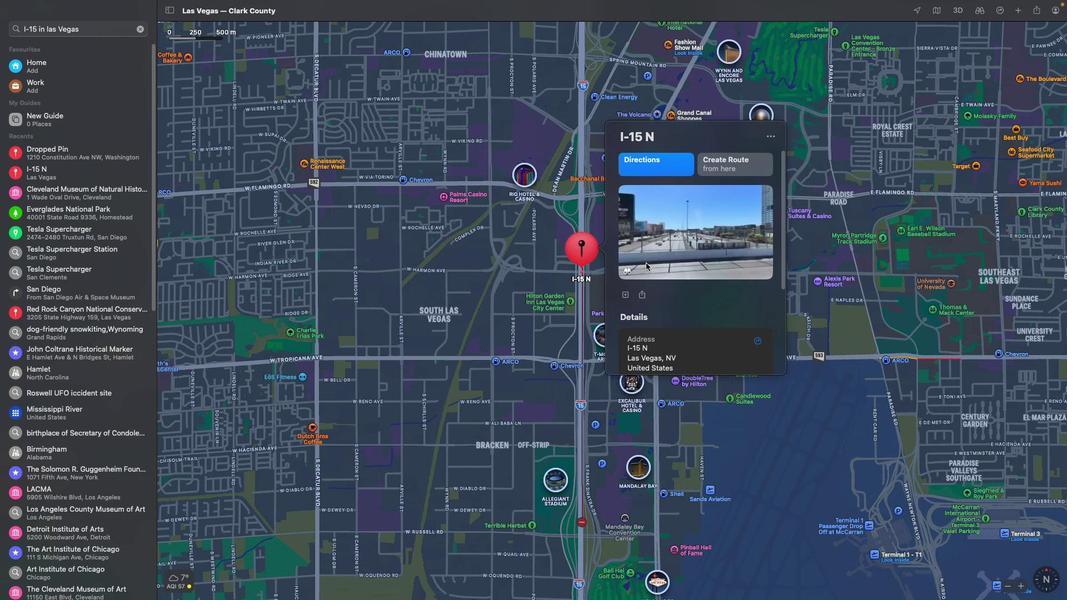 
Action: Mouse scrolled (646, 263) with delta (0, -2)
Screenshot: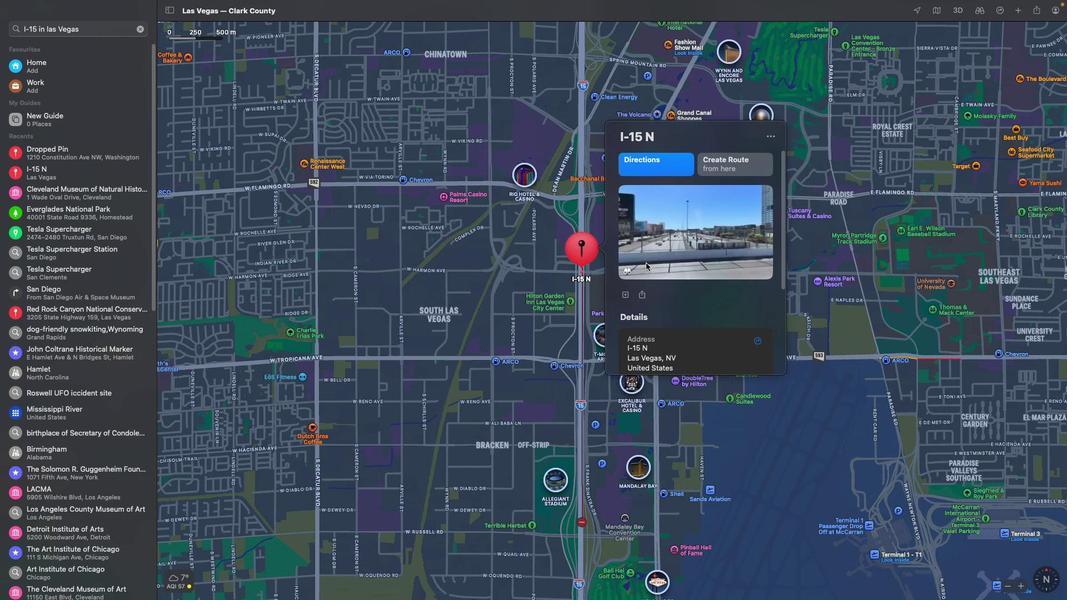 
Action: Mouse scrolled (646, 263) with delta (0, -3)
Screenshot: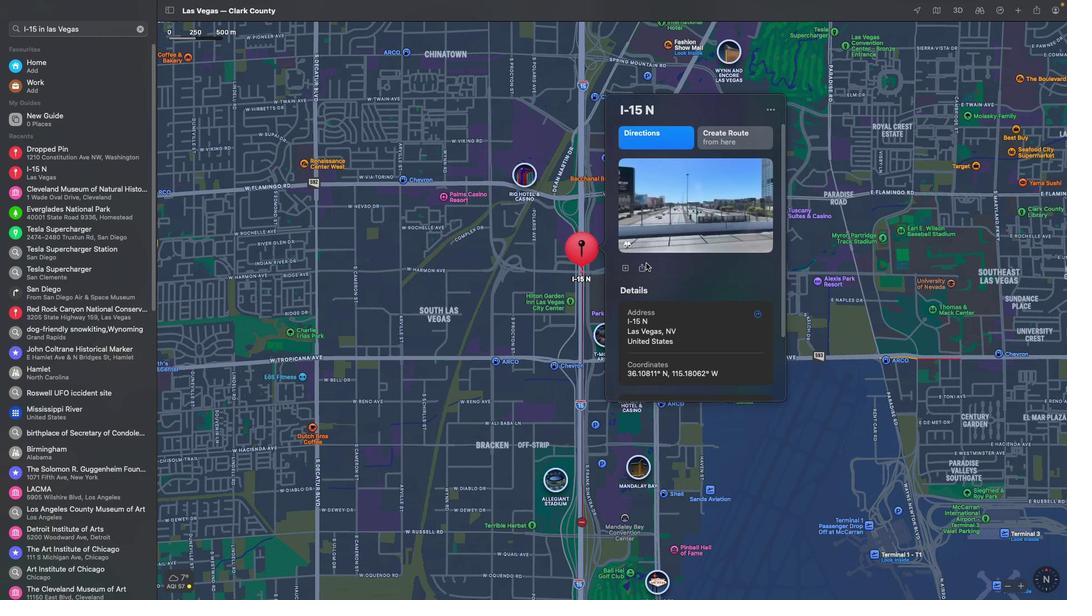 
Action: Mouse scrolled (646, 263) with delta (0, 0)
Screenshot: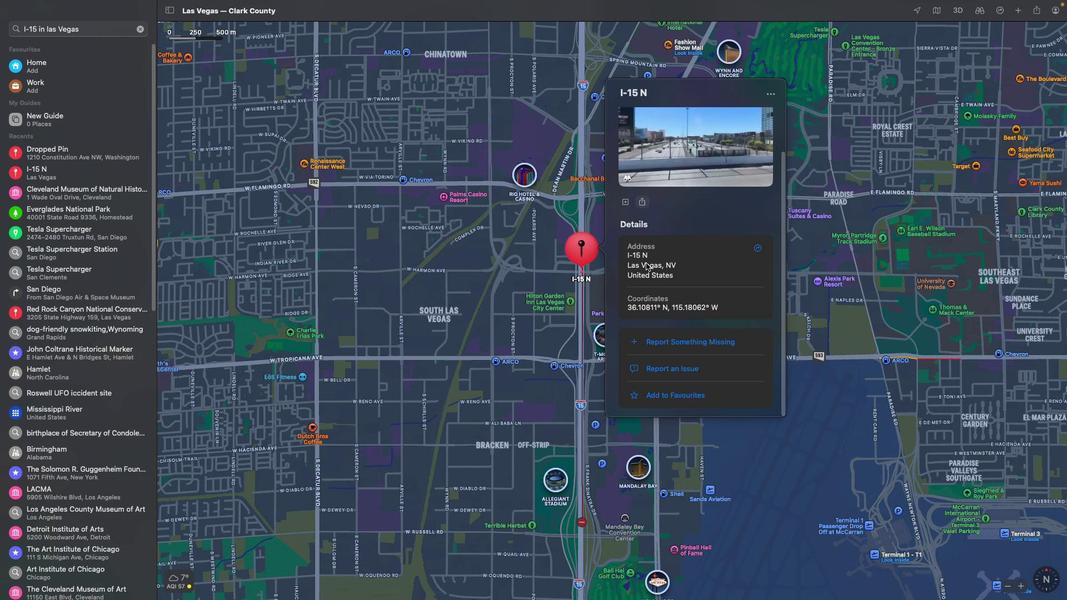 
Action: Mouse scrolled (646, 263) with delta (0, 0)
Screenshot: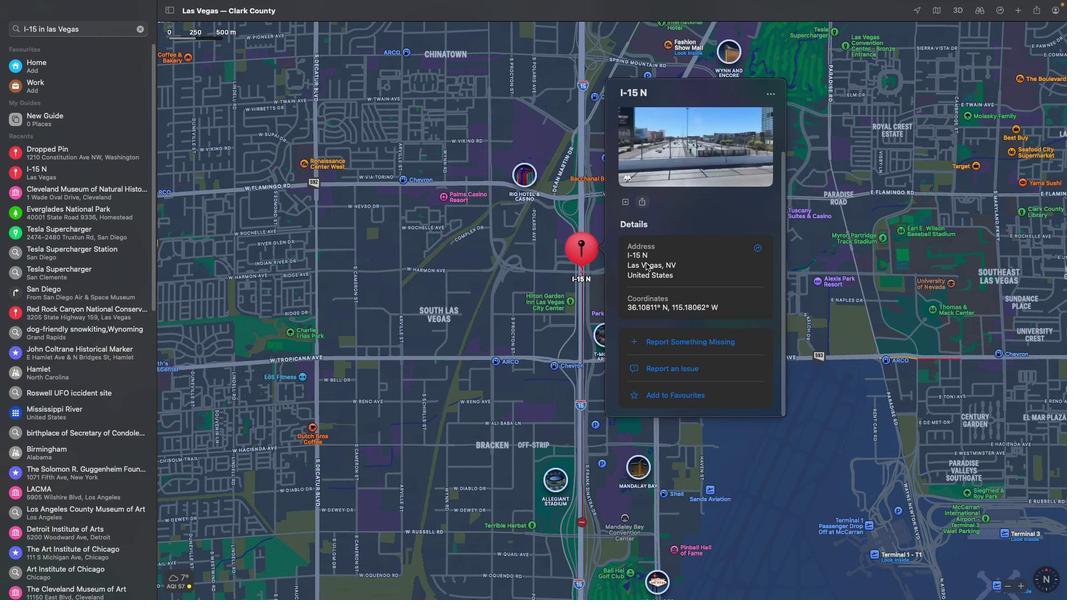 
Action: Mouse scrolled (646, 263) with delta (0, -1)
Screenshot: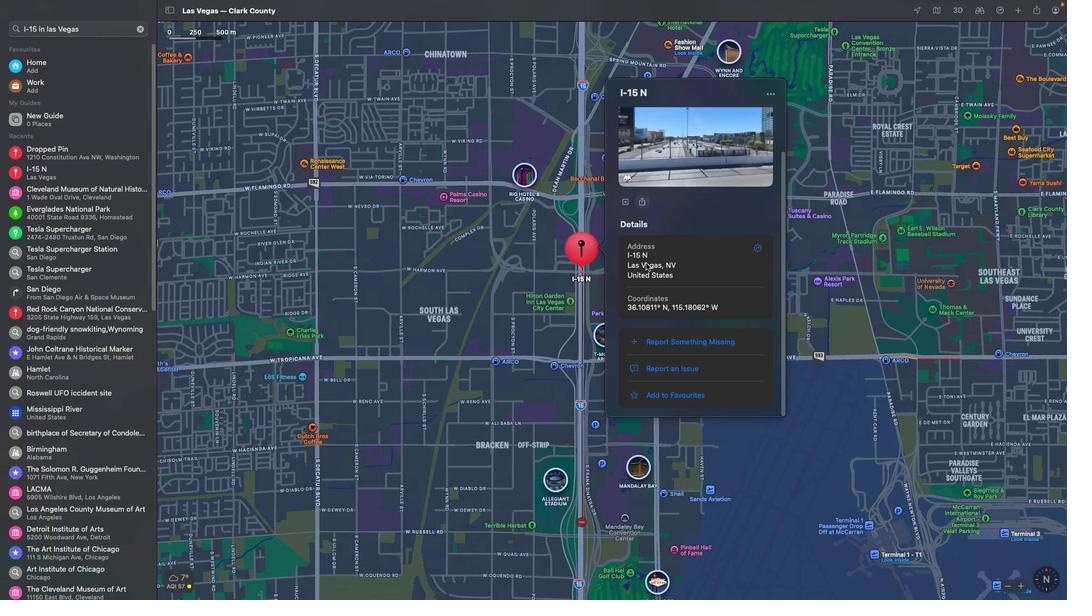 
Action: Mouse scrolled (646, 263) with delta (0, -2)
Screenshot: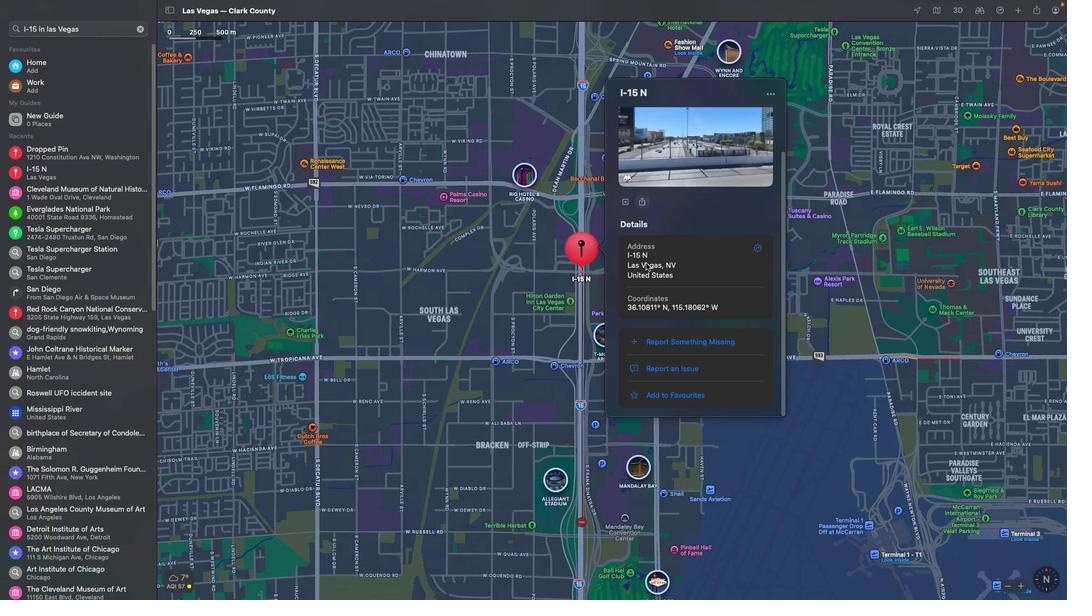 
Action: Mouse scrolled (646, 263) with delta (0, 0)
Screenshot: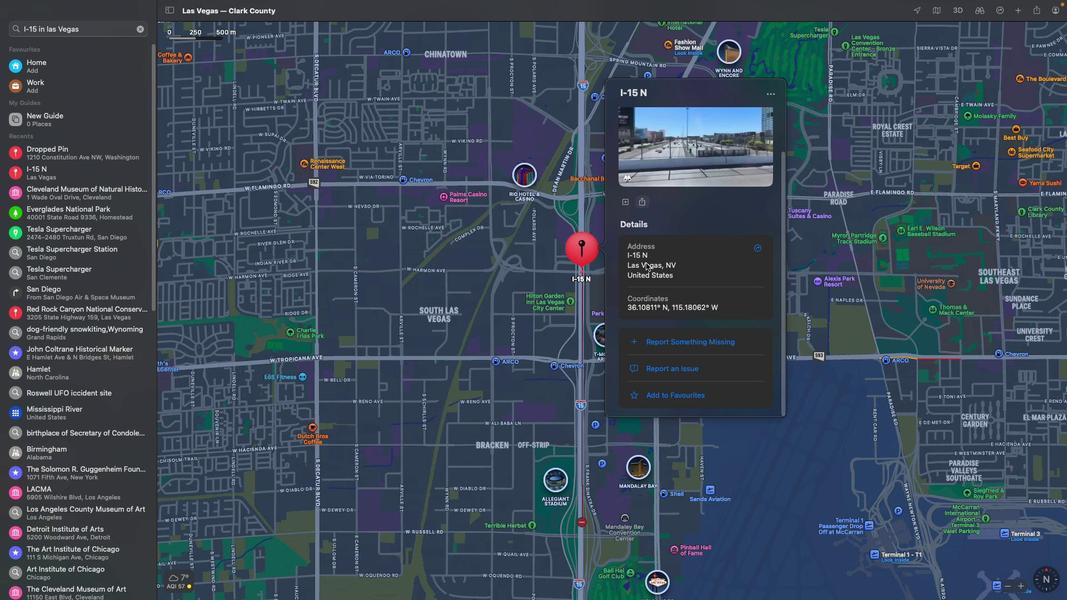 
Action: Mouse scrolled (646, 263) with delta (0, 0)
Screenshot: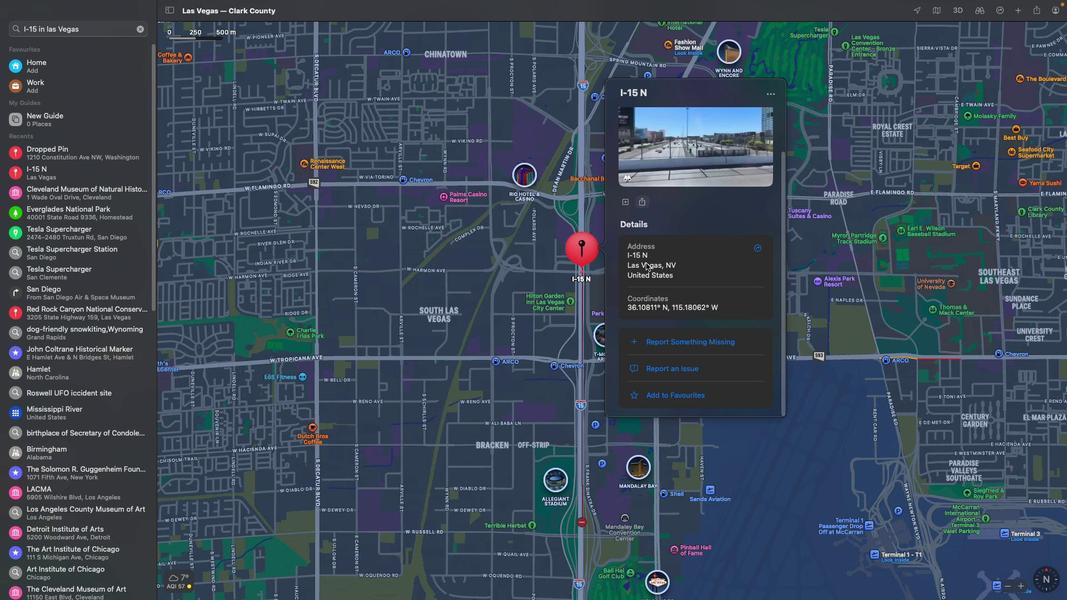 
Action: Mouse scrolled (646, 263) with delta (0, -1)
Screenshot: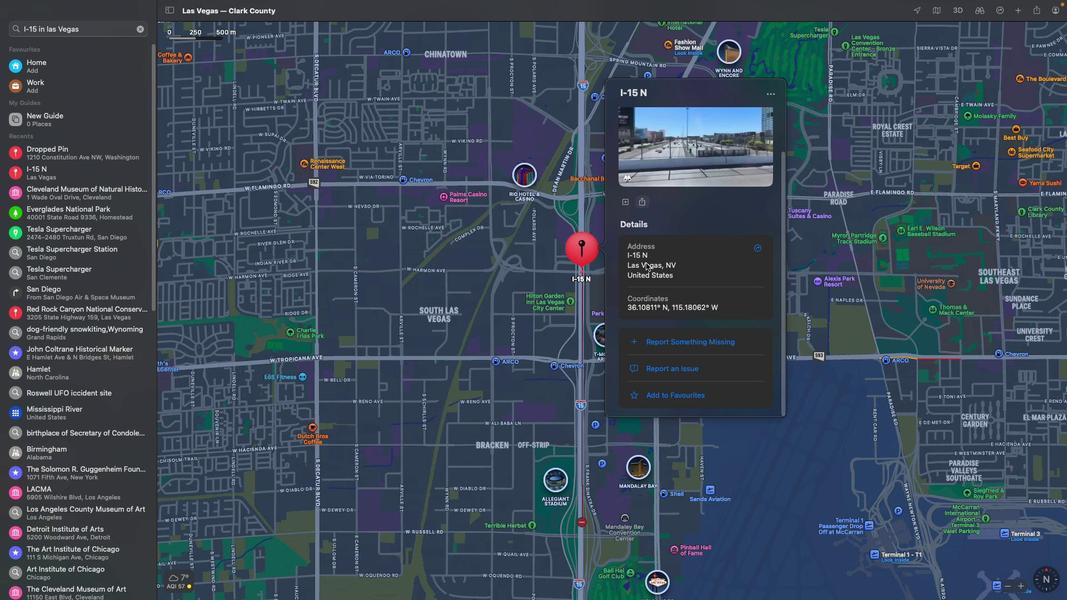 
Action: Mouse scrolled (646, 263) with delta (0, -2)
Screenshot: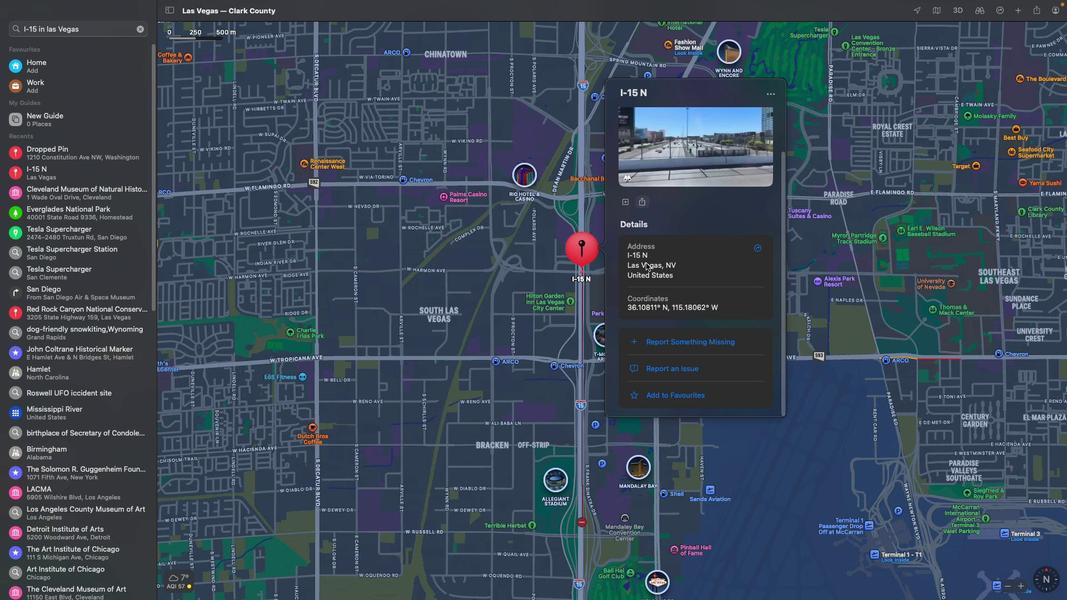 
Action: Mouse scrolled (646, 263) with delta (0, -3)
Screenshot: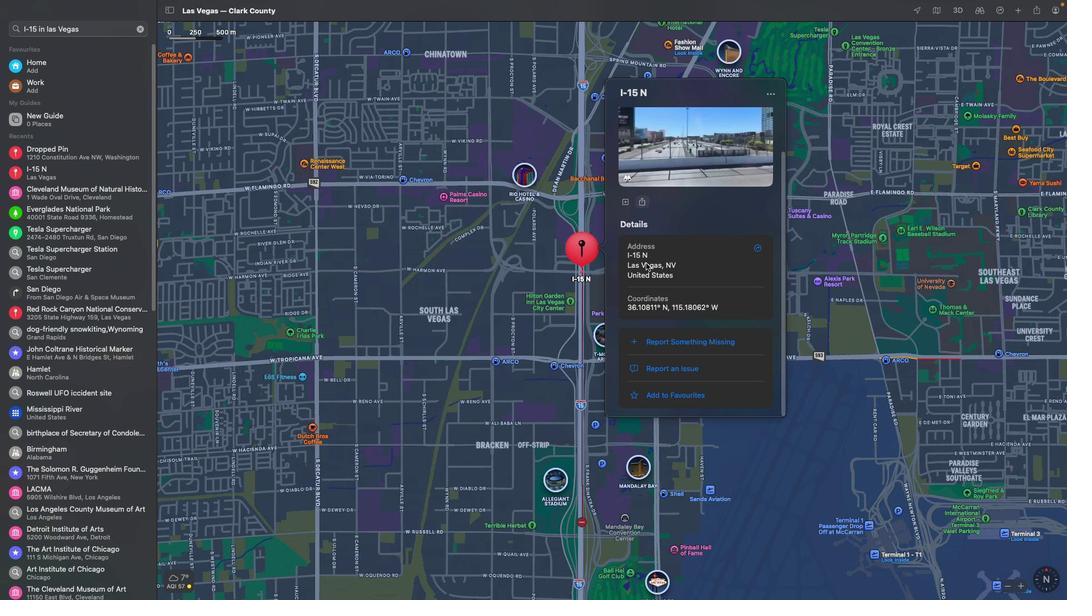
Action: Mouse scrolled (646, 263) with delta (0, -3)
Screenshot: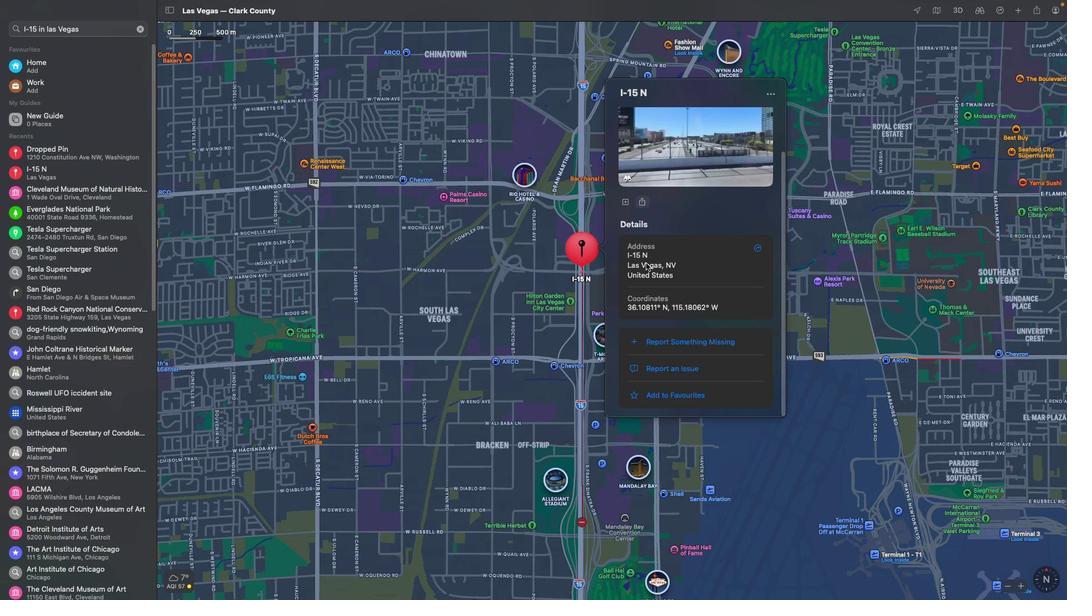 
Action: Mouse moved to (537, 260)
Screenshot: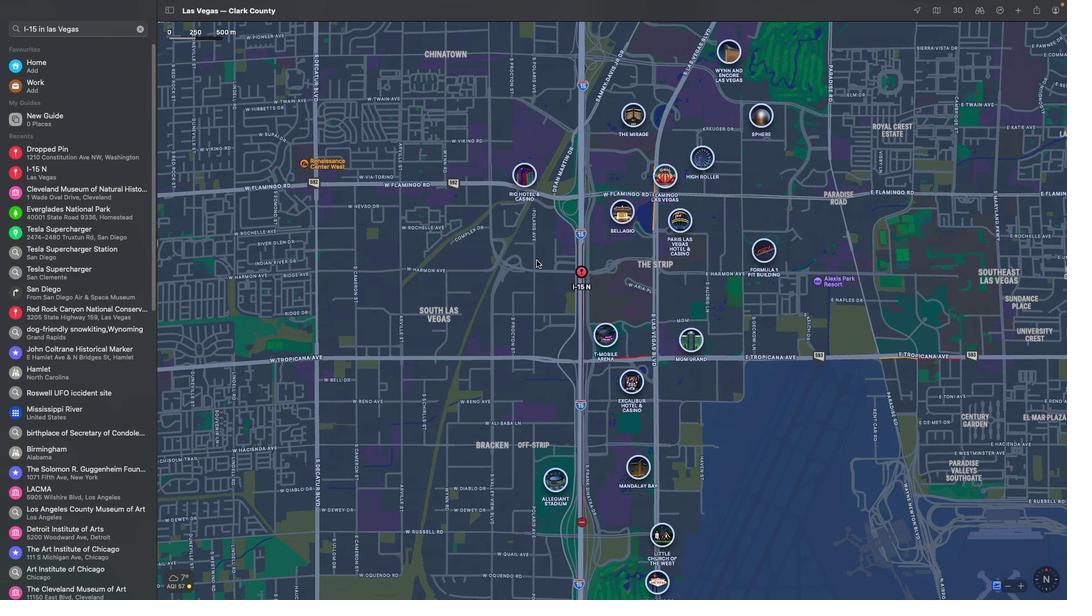 
Action: Mouse scrolled (537, 260) with delta (0, 0)
Screenshot: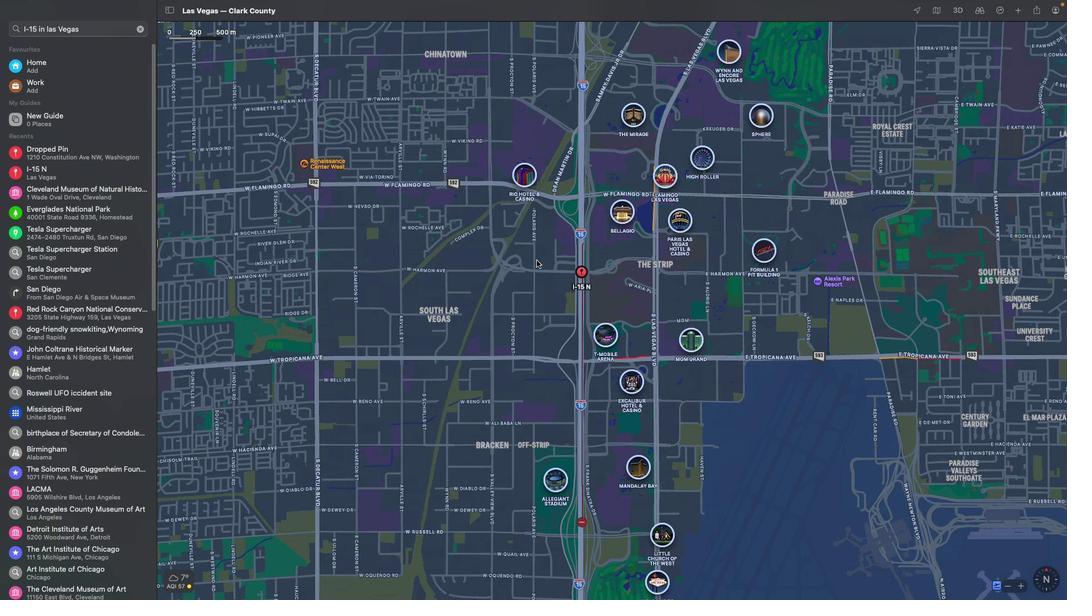 
Action: Mouse scrolled (537, 260) with delta (0, 0)
Screenshot: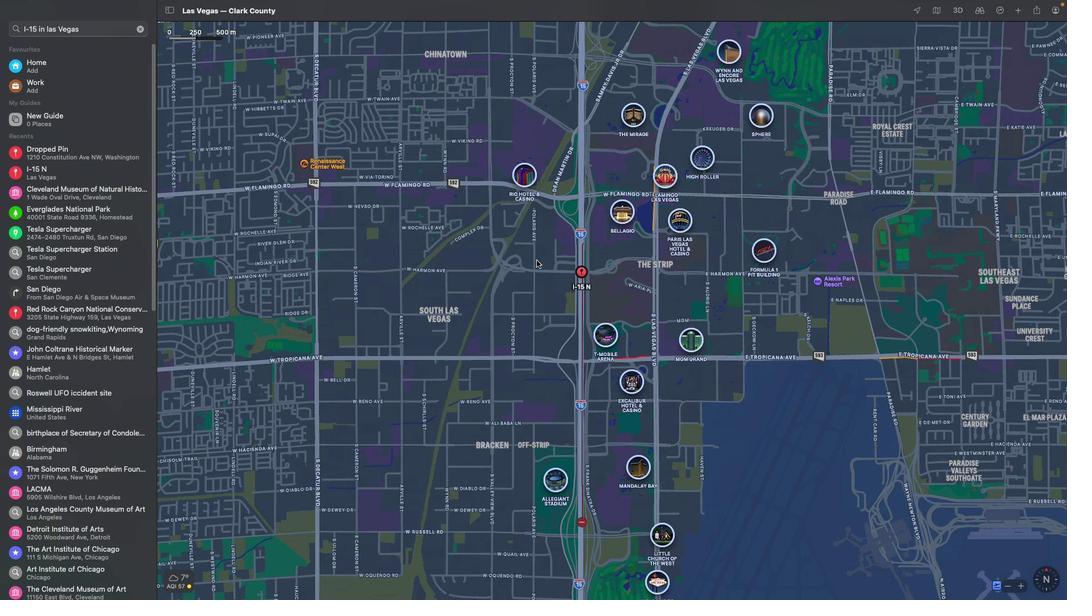 
Action: Mouse scrolled (537, 260) with delta (0, -1)
Screenshot: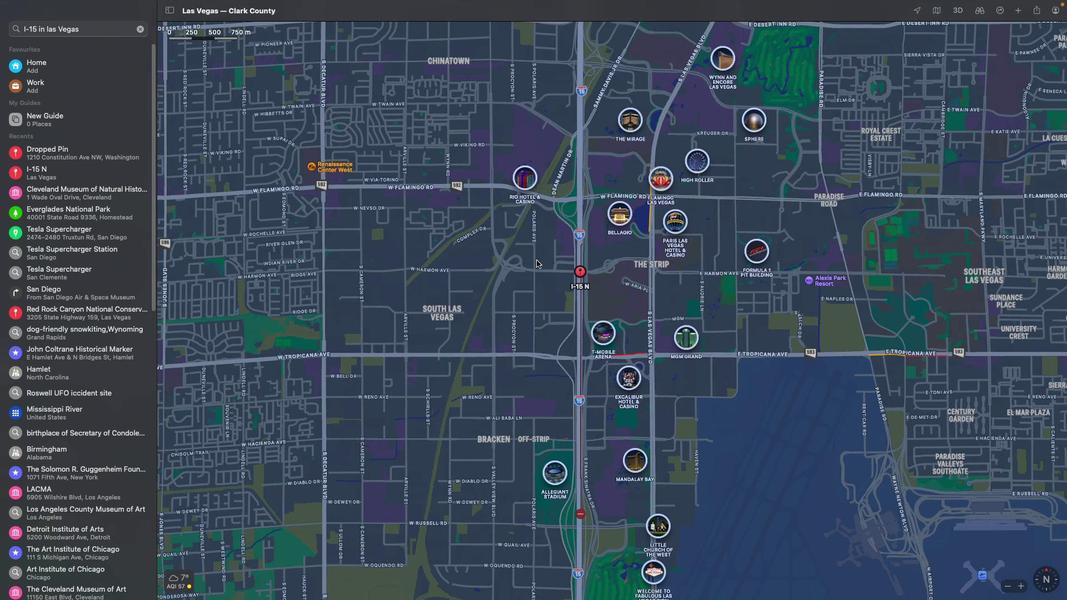 
Action: Mouse scrolled (537, 260) with delta (0, 0)
Screenshot: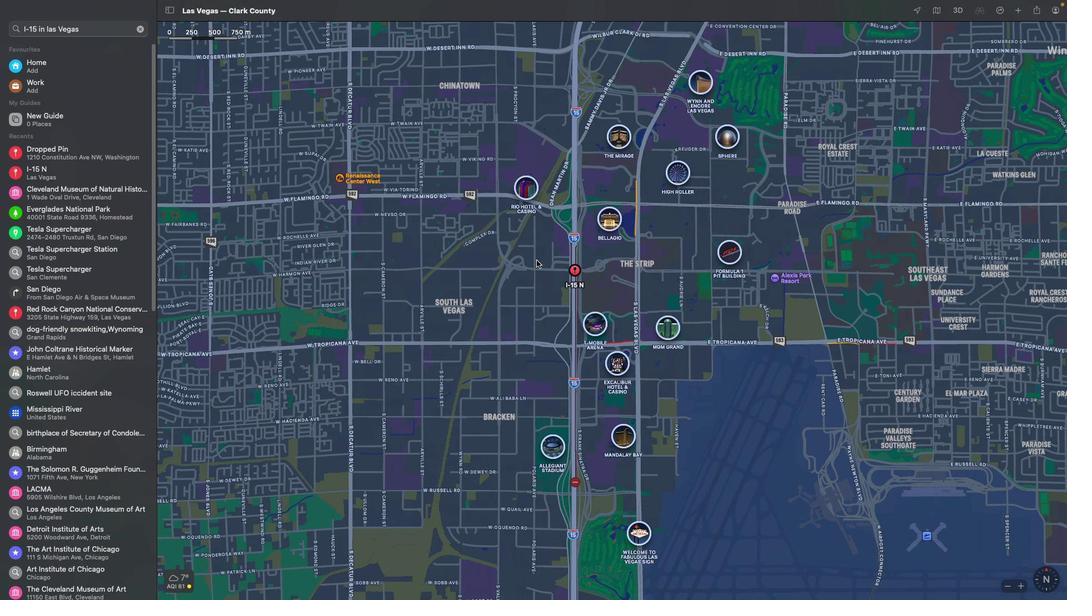 
Action: Mouse scrolled (537, 260) with delta (0, 0)
Screenshot: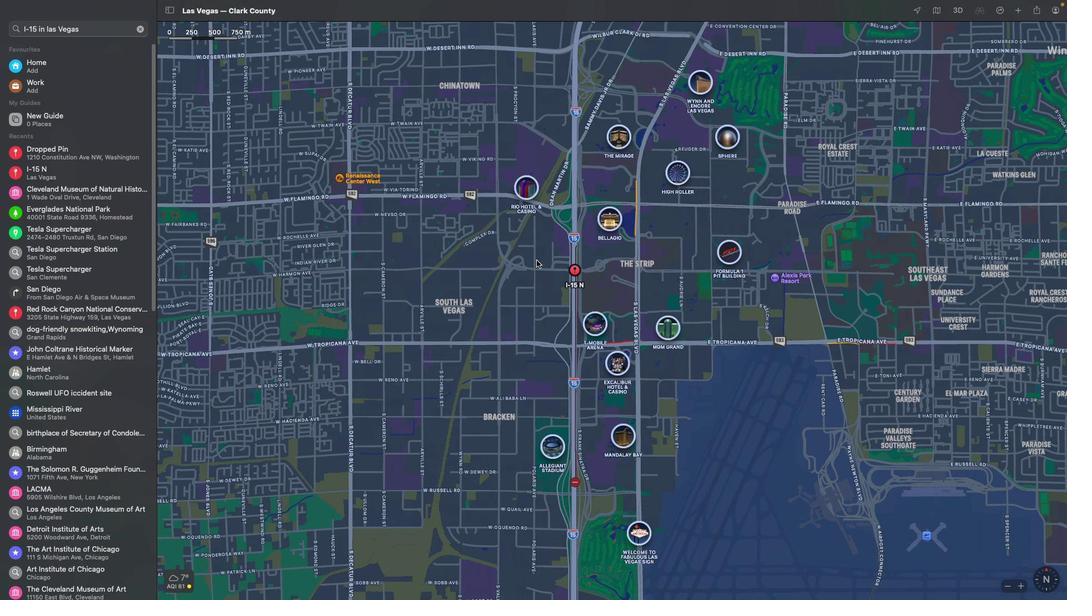 
Action: Mouse scrolled (537, 260) with delta (0, 0)
Screenshot: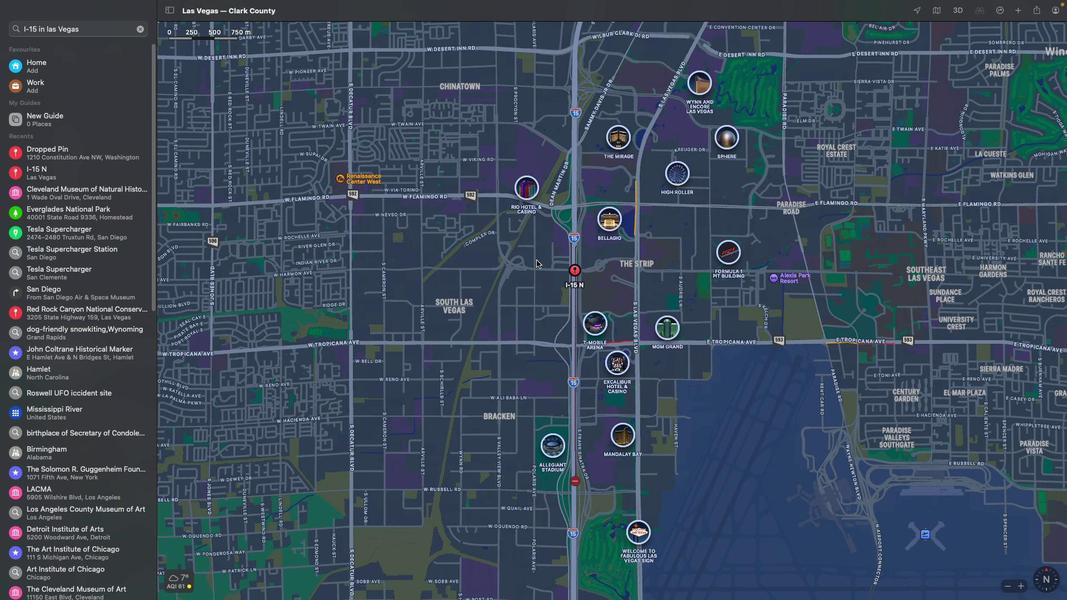
Action: Mouse scrolled (537, 260) with delta (0, 0)
Screenshot: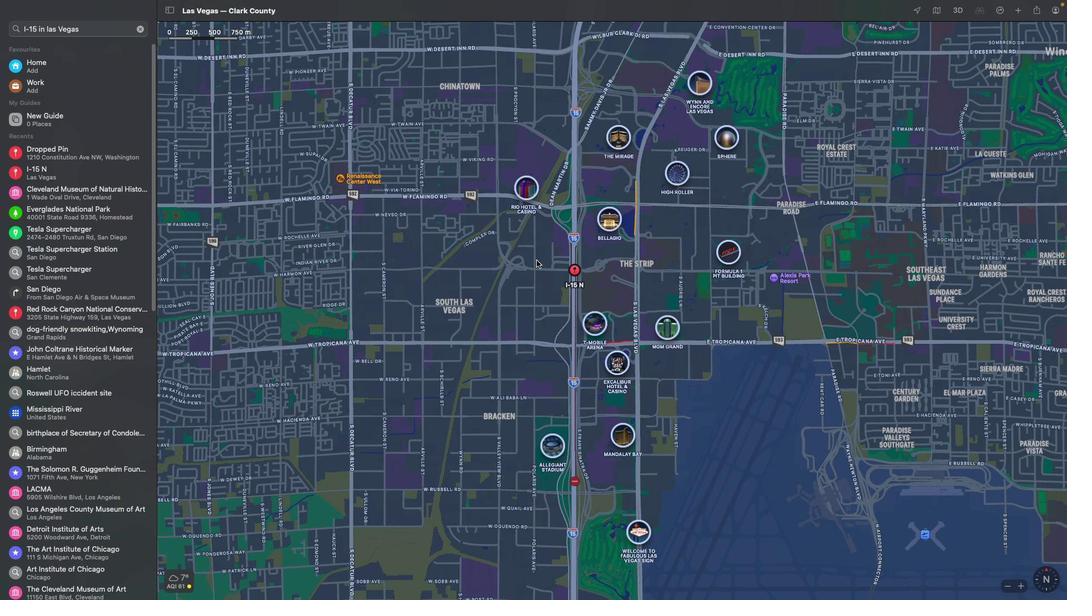 
